 Task: Check the sale-to-list ratio of open concept kitchen in the last 1 year.
Action: Mouse moved to (852, 194)
Screenshot: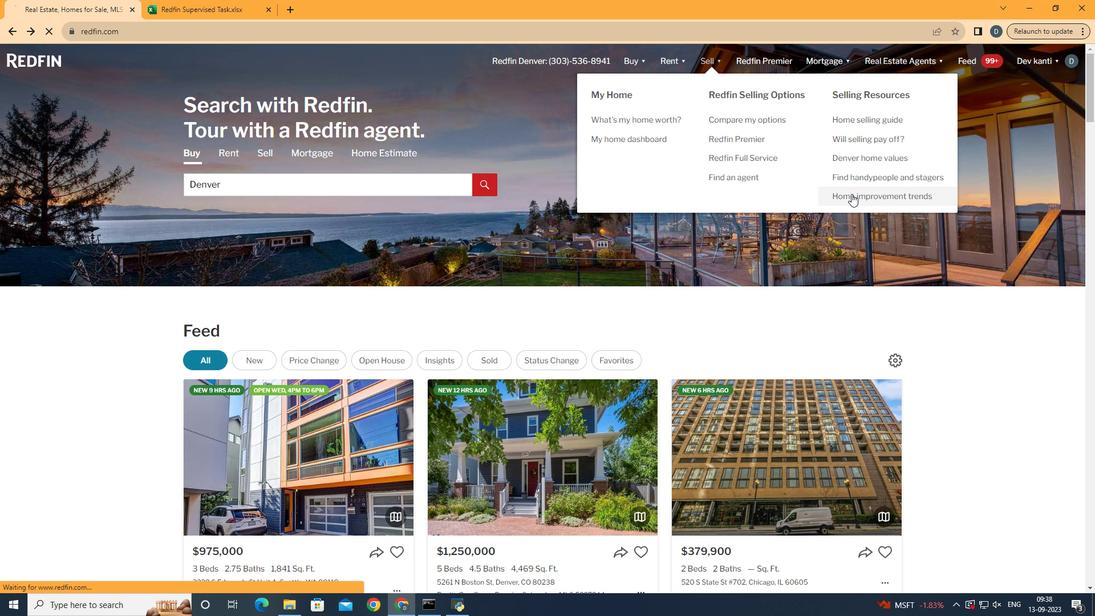 
Action: Mouse pressed left at (852, 194)
Screenshot: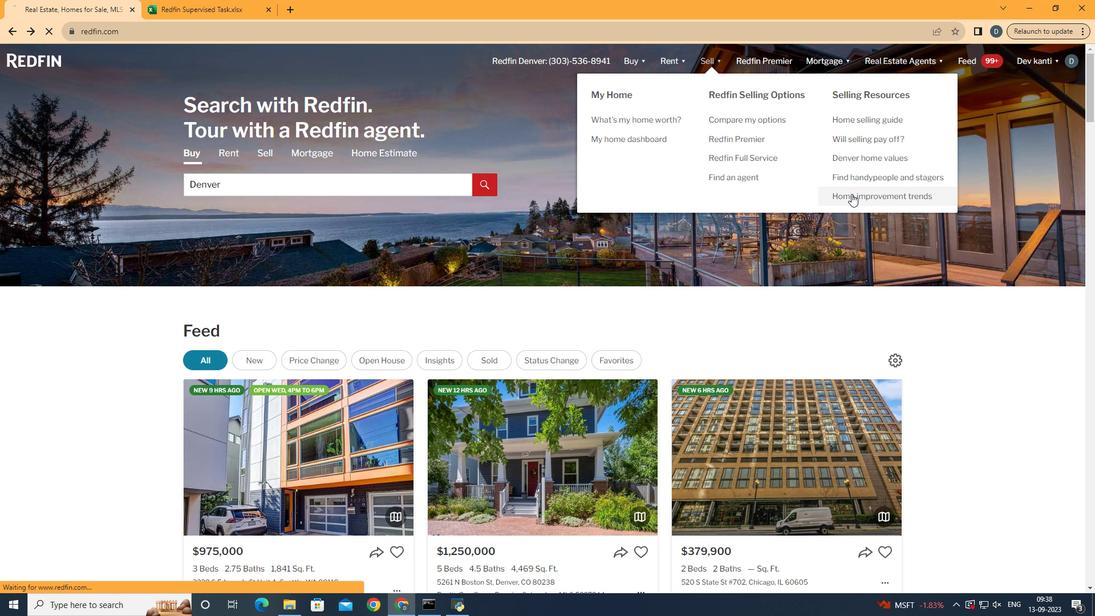 
Action: Mouse moved to (266, 217)
Screenshot: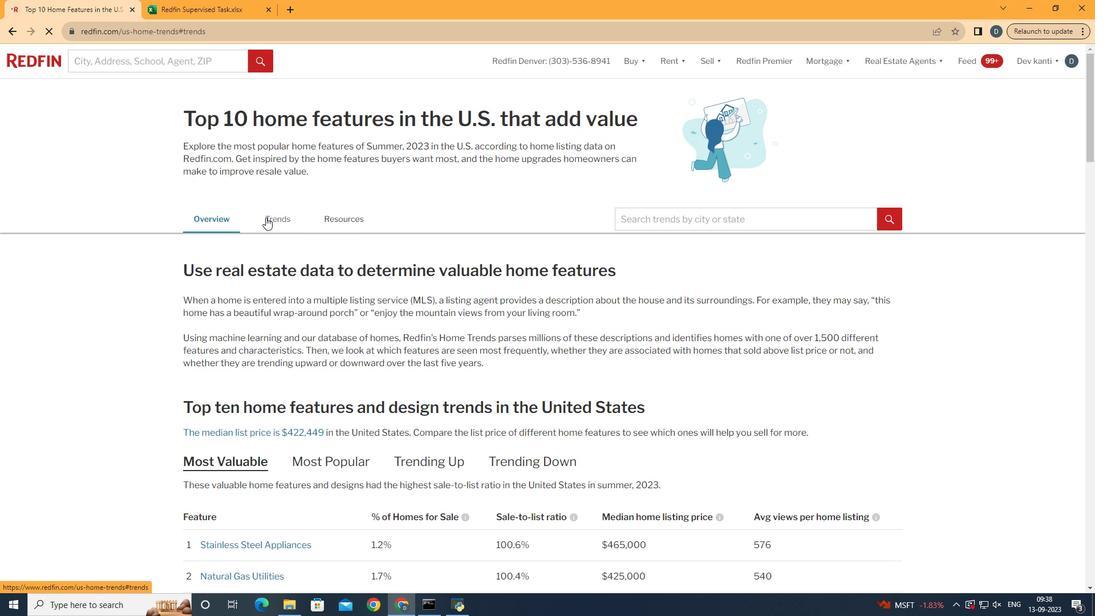 
Action: Mouse pressed left at (266, 217)
Screenshot: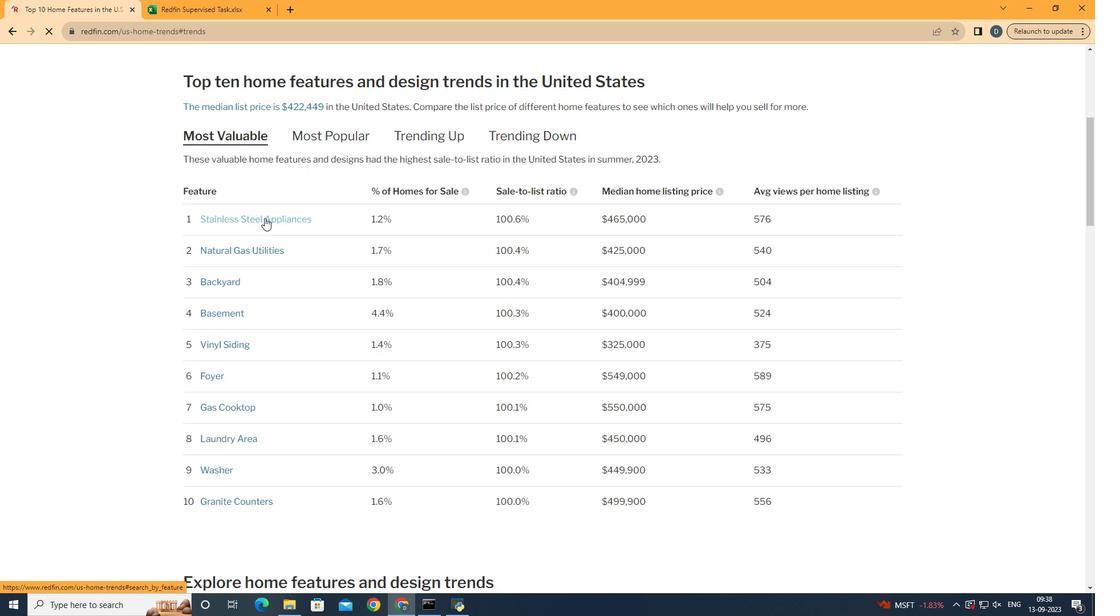 
Action: Mouse moved to (344, 280)
Screenshot: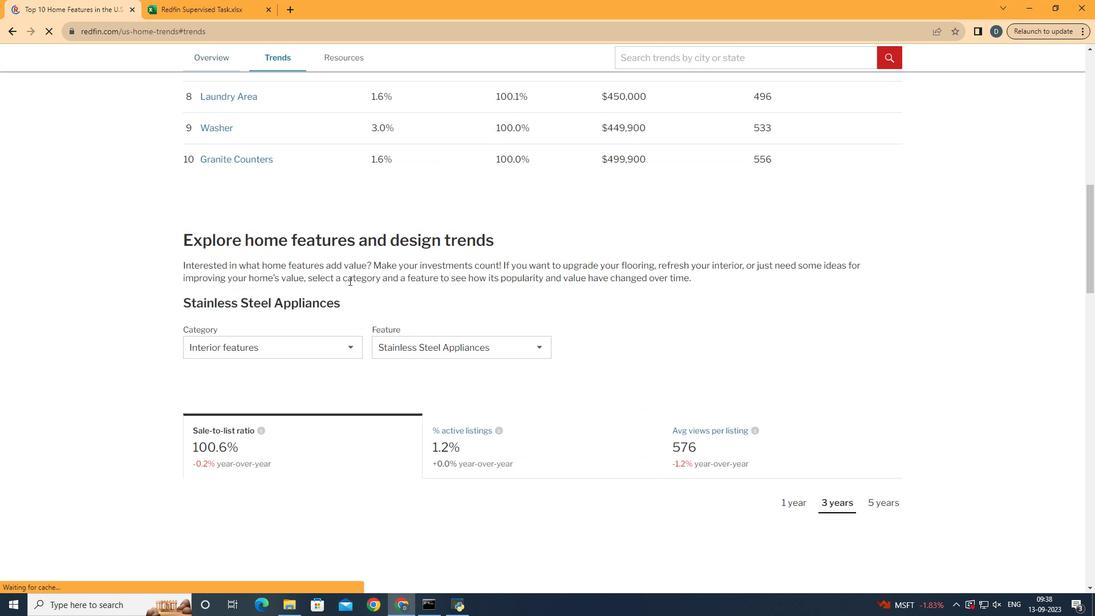 
Action: Mouse scrolled (344, 280) with delta (0, 0)
Screenshot: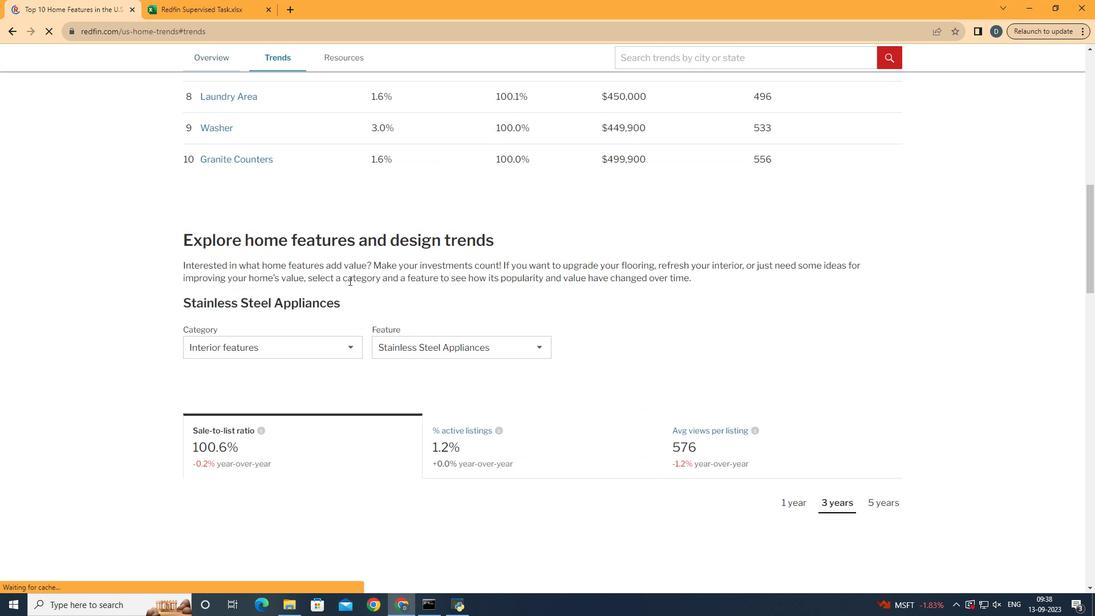 
Action: Mouse scrolled (344, 279) with delta (0, -1)
Screenshot: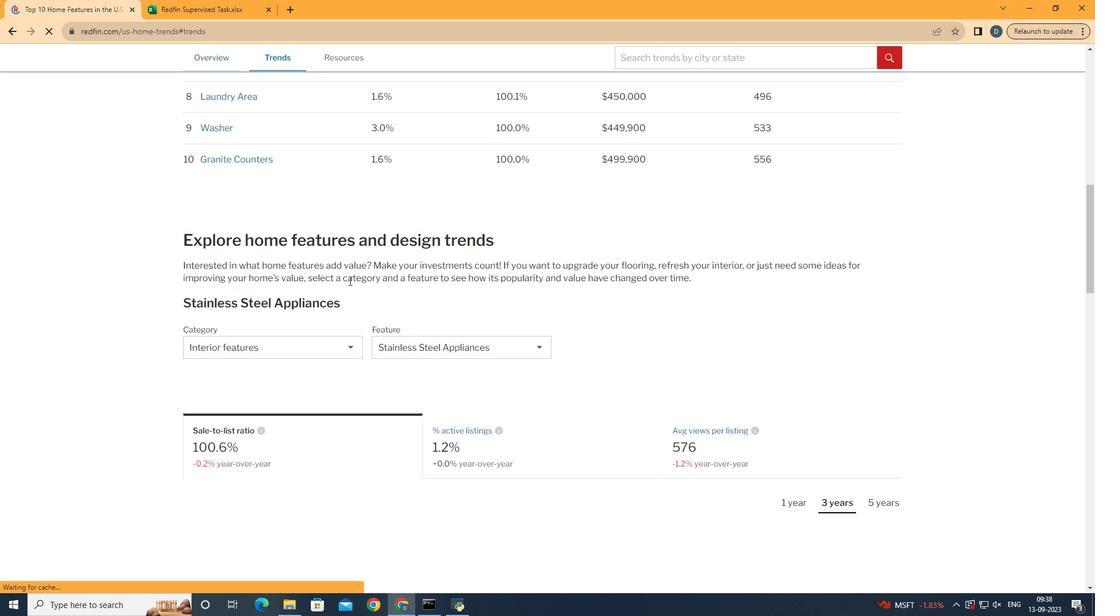 
Action: Mouse scrolled (344, 280) with delta (0, 0)
Screenshot: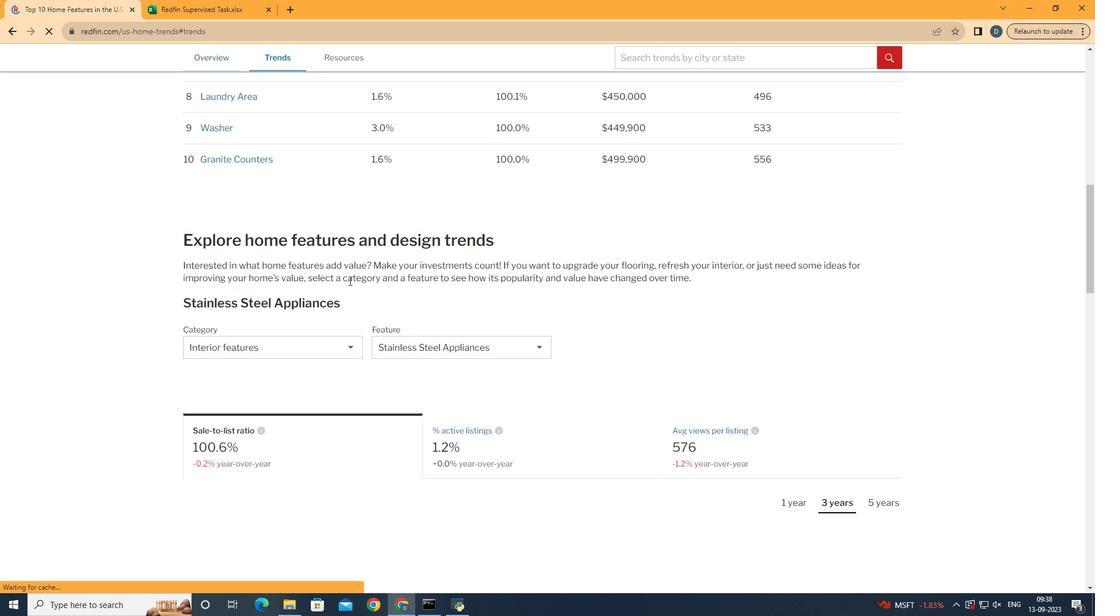 
Action: Mouse scrolled (344, 280) with delta (0, 0)
Screenshot: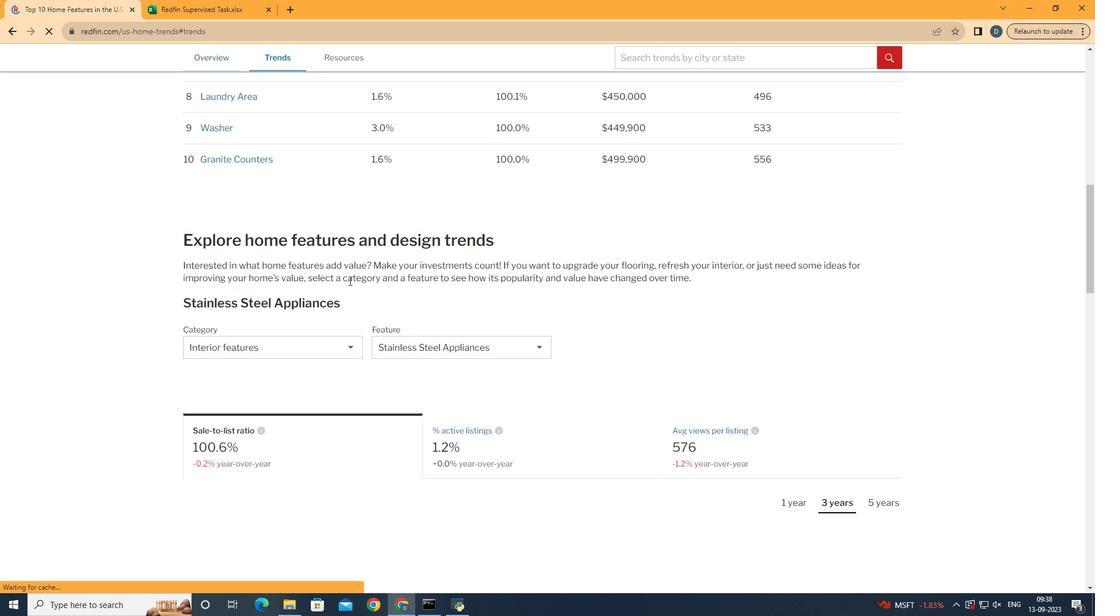 
Action: Mouse scrolled (344, 280) with delta (0, 0)
Screenshot: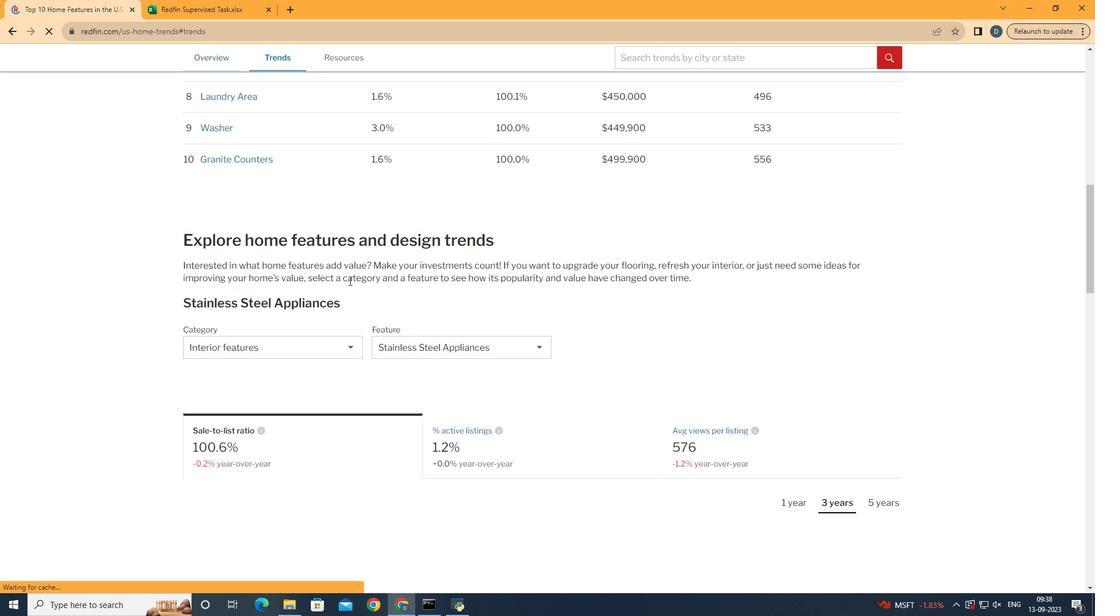 
Action: Mouse moved to (349, 280)
Screenshot: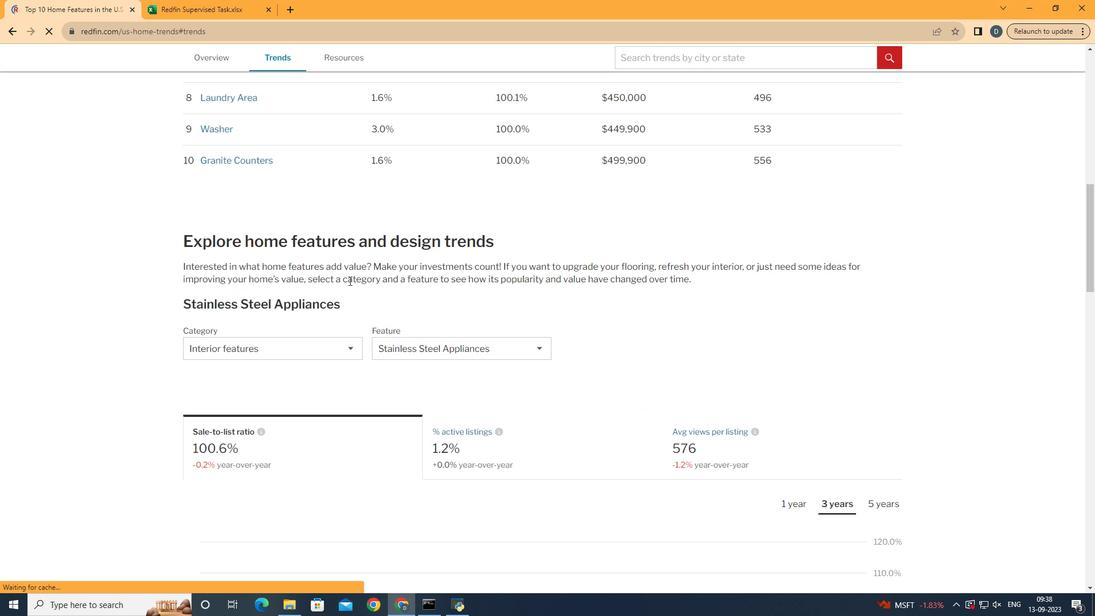 
Action: Mouse scrolled (349, 280) with delta (0, 0)
Screenshot: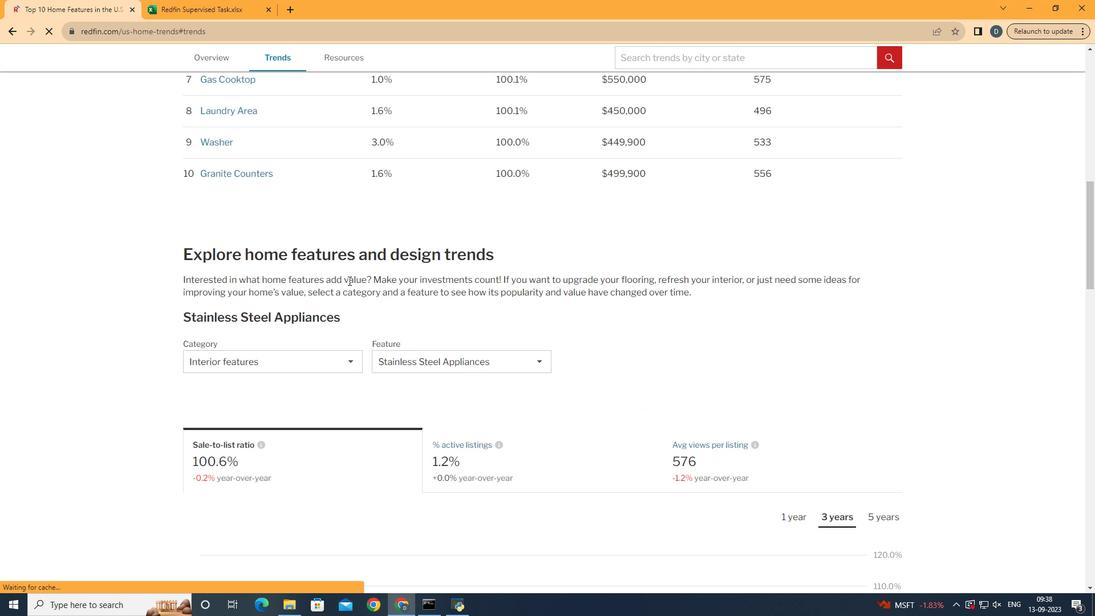 
Action: Mouse scrolled (349, 280) with delta (0, 0)
Screenshot: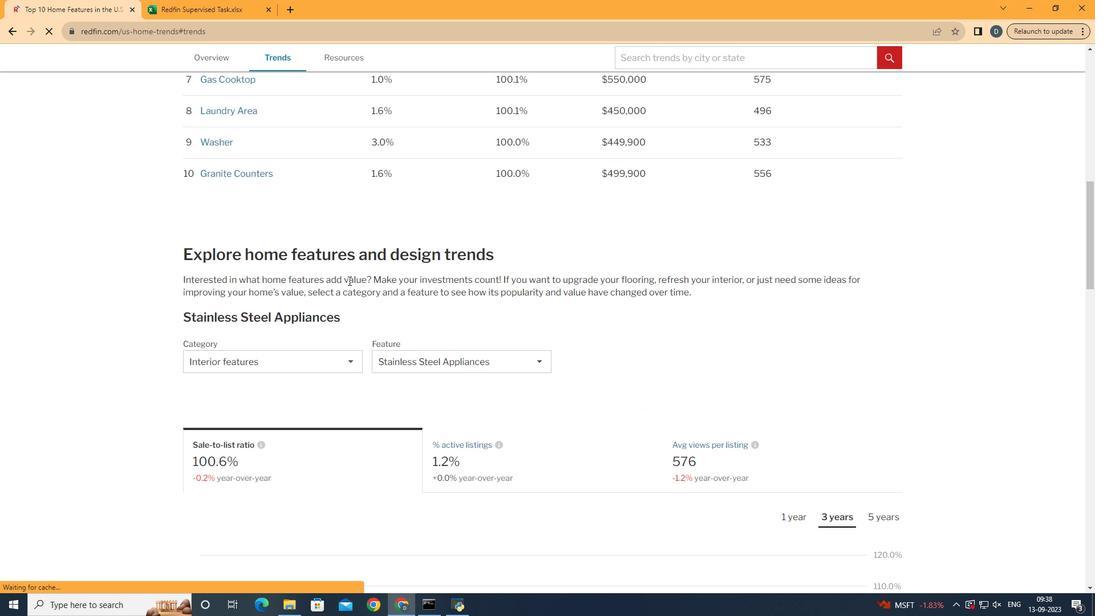 
Action: Mouse scrolled (349, 280) with delta (0, 0)
Screenshot: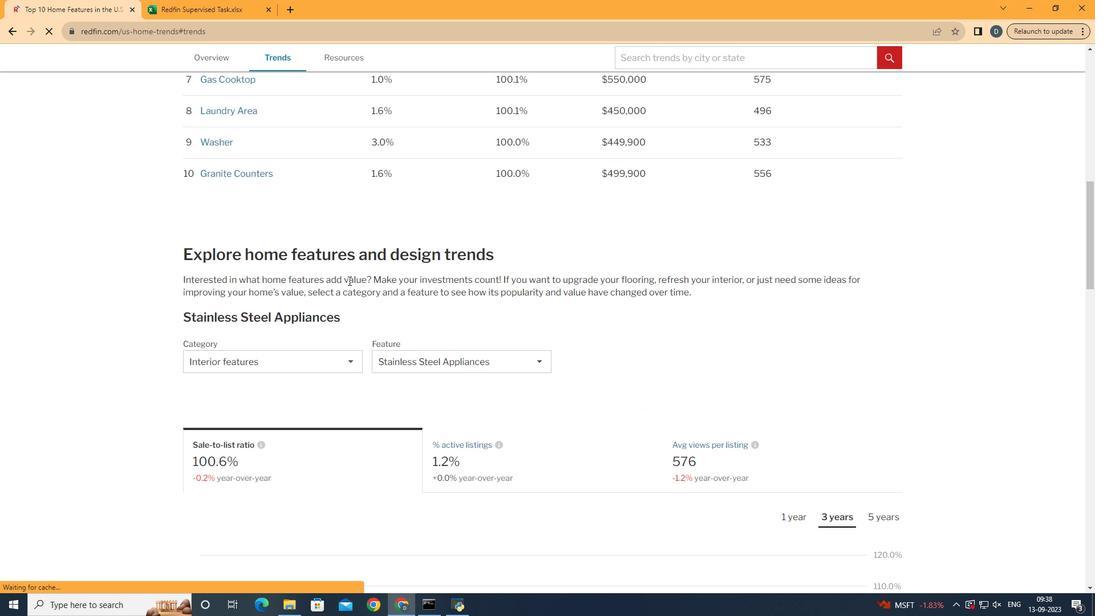 
Action: Mouse moved to (339, 283)
Screenshot: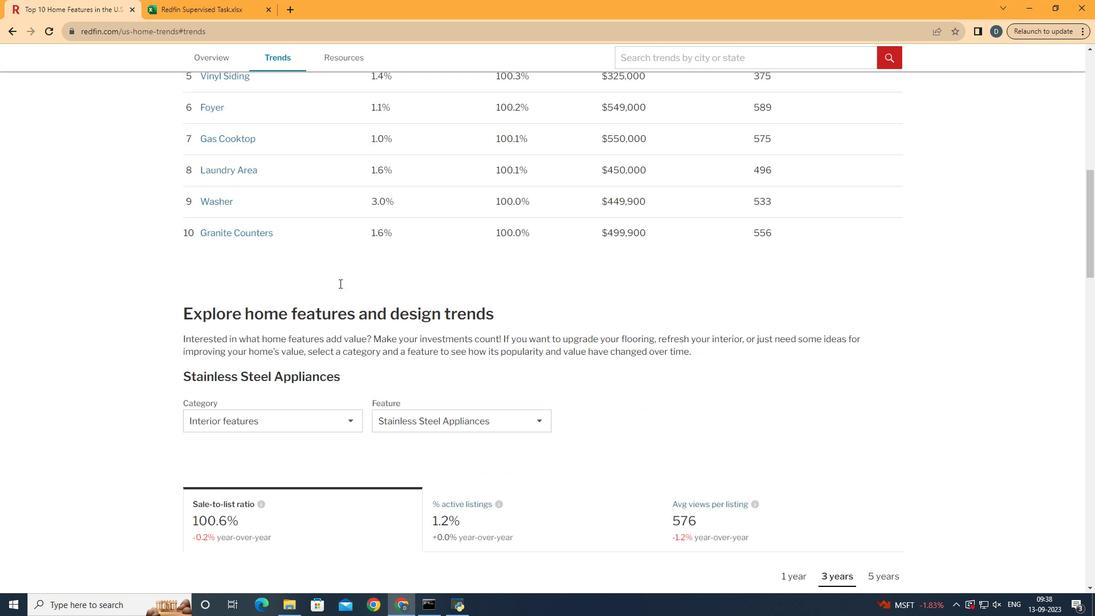 
Action: Mouse scrolled (339, 283) with delta (0, 0)
Screenshot: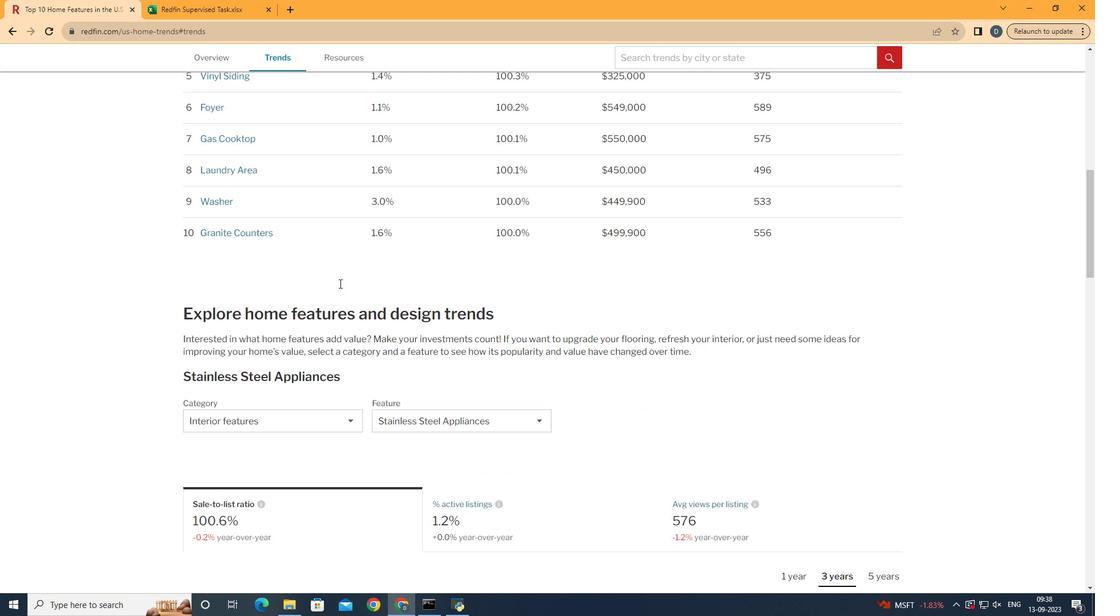 
Action: Mouse scrolled (339, 283) with delta (0, 0)
Screenshot: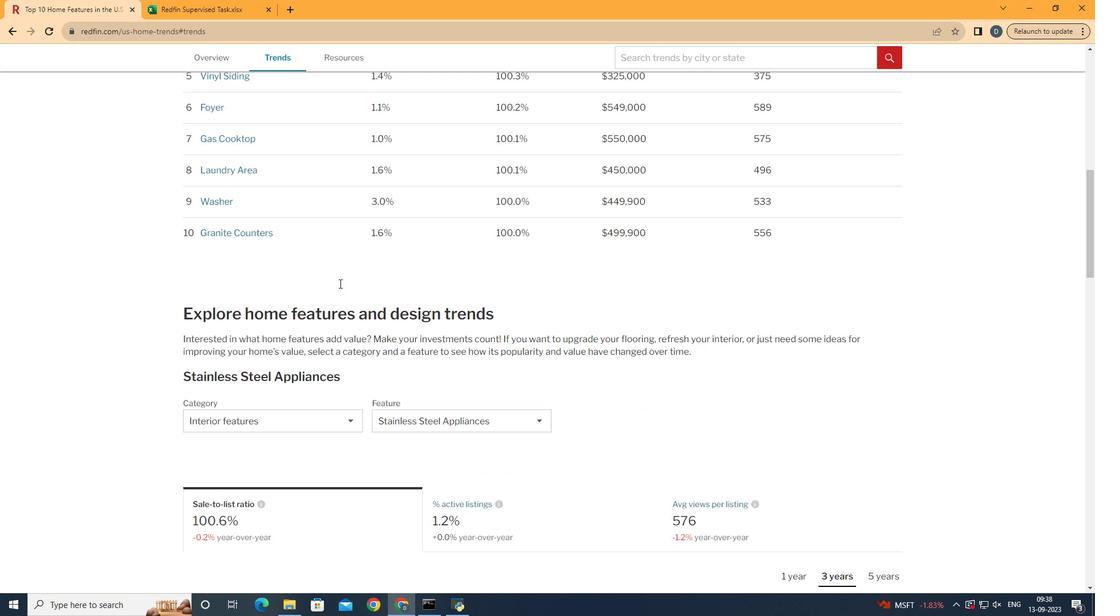 
Action: Mouse scrolled (339, 283) with delta (0, 0)
Screenshot: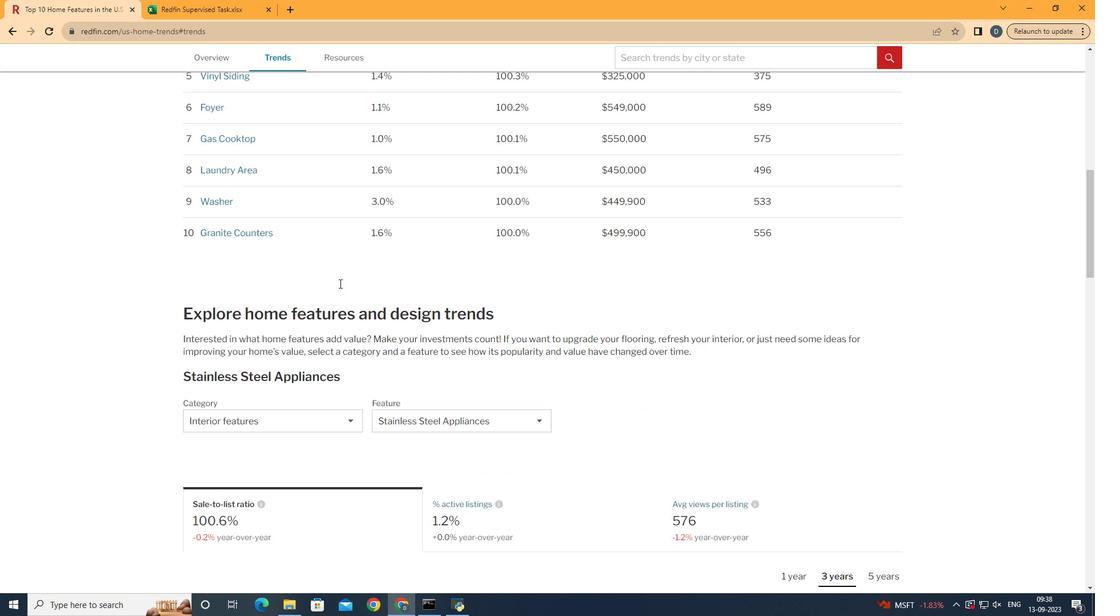 
Action: Mouse scrolled (339, 283) with delta (0, 0)
Screenshot: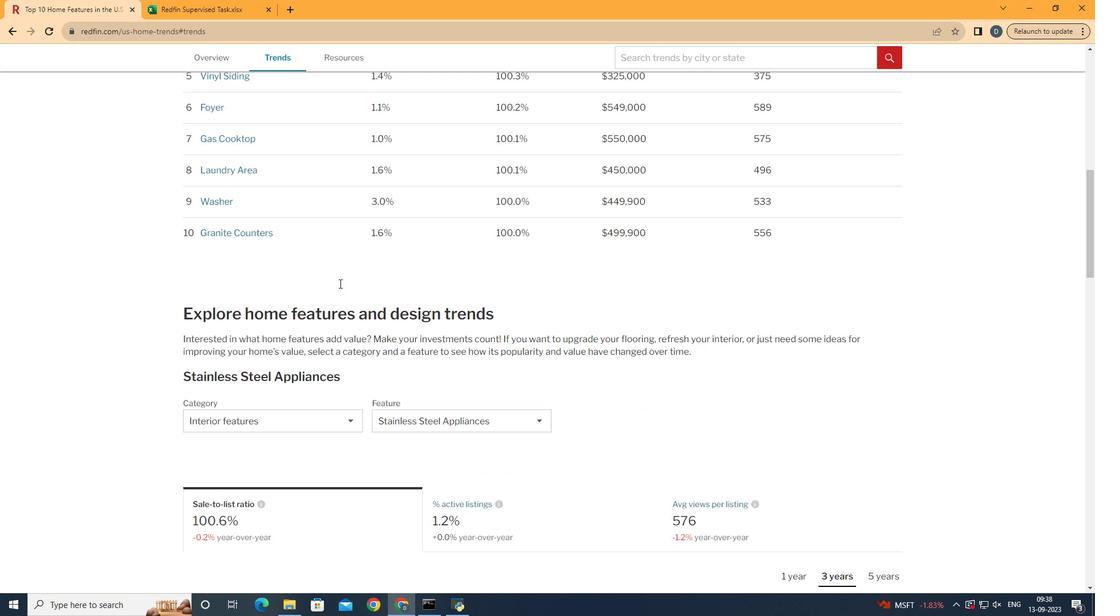 
Action: Mouse scrolled (339, 283) with delta (0, 0)
Screenshot: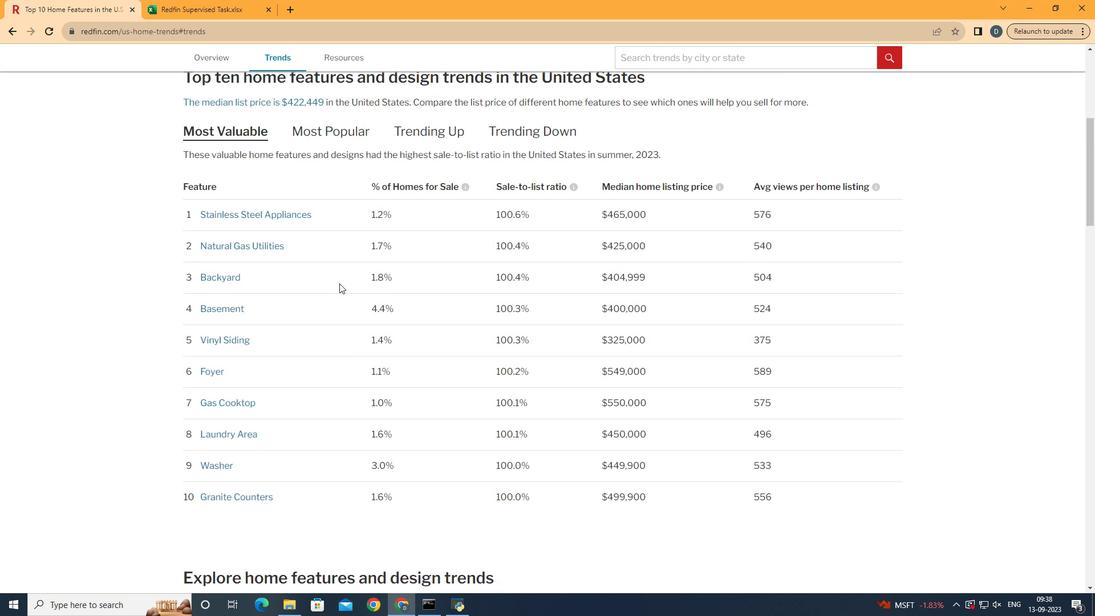 
Action: Mouse scrolled (339, 283) with delta (0, 0)
Screenshot: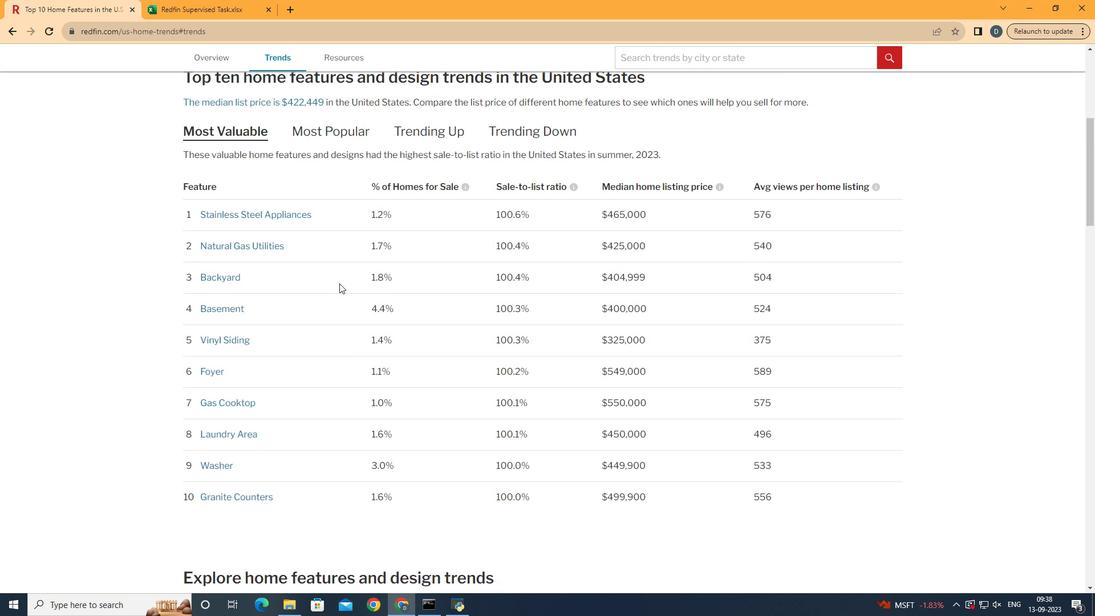 
Action: Mouse scrolled (339, 283) with delta (0, 0)
Screenshot: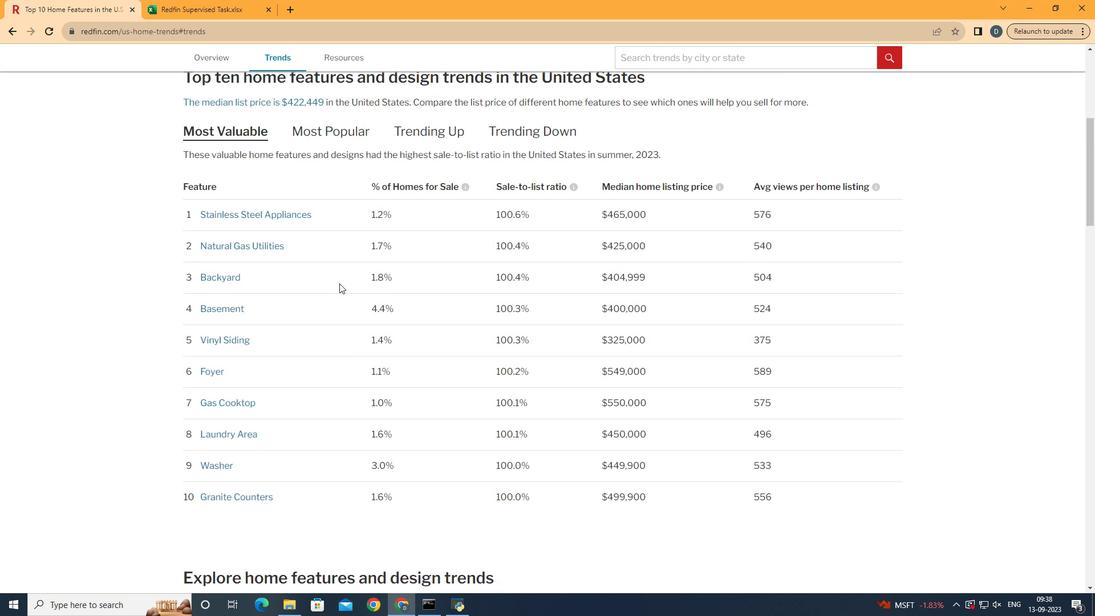 
Action: Mouse scrolled (339, 283) with delta (0, 0)
Screenshot: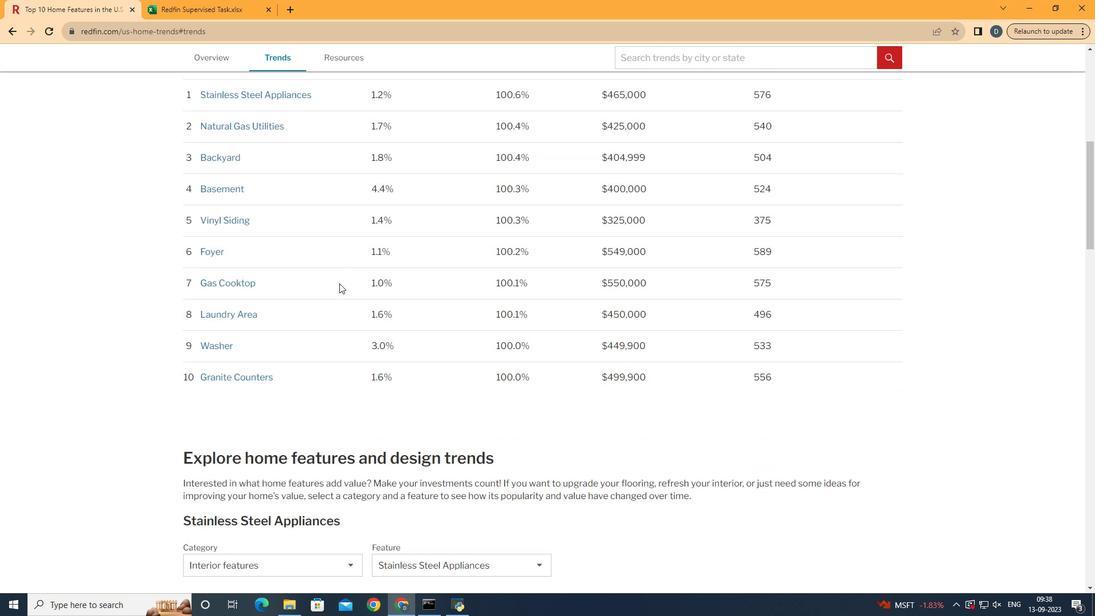 
Action: Mouse scrolled (339, 283) with delta (0, 0)
Screenshot: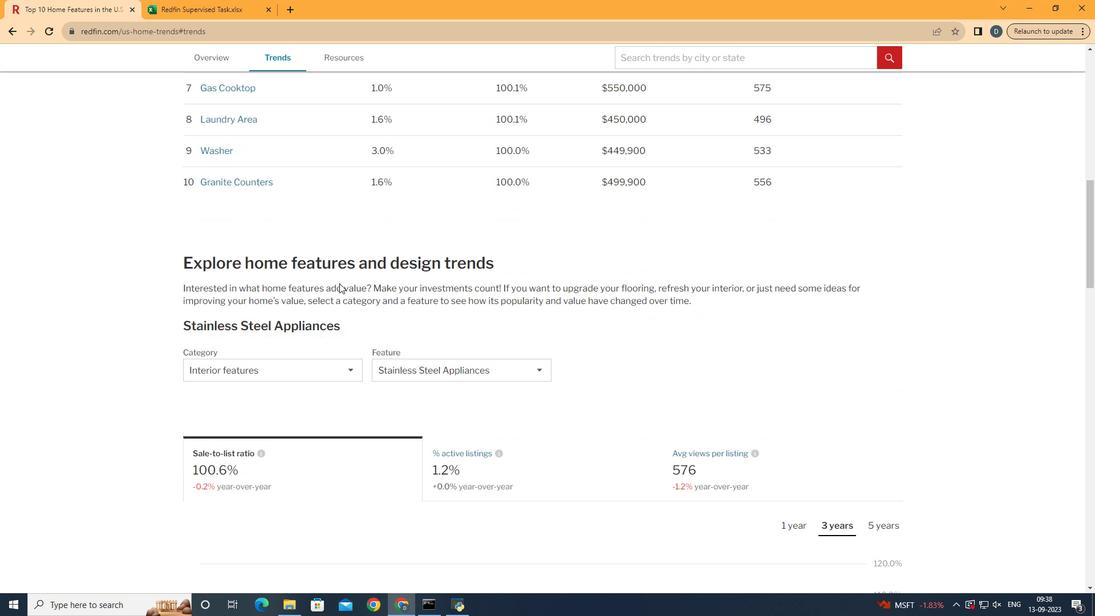 
Action: Mouse scrolled (339, 283) with delta (0, 0)
Screenshot: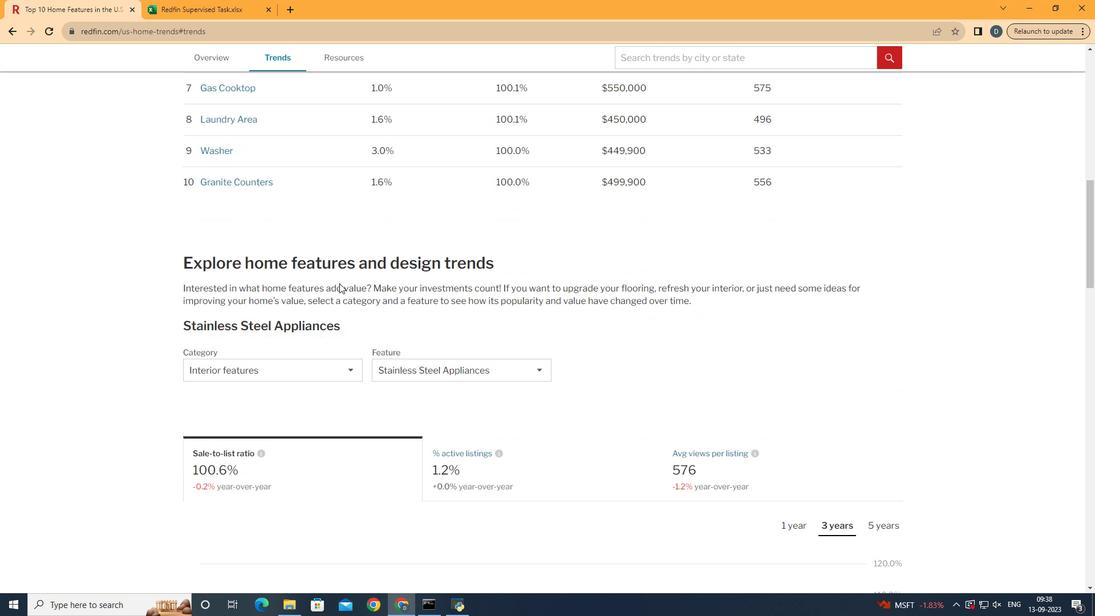 
Action: Mouse scrolled (339, 283) with delta (0, 0)
Screenshot: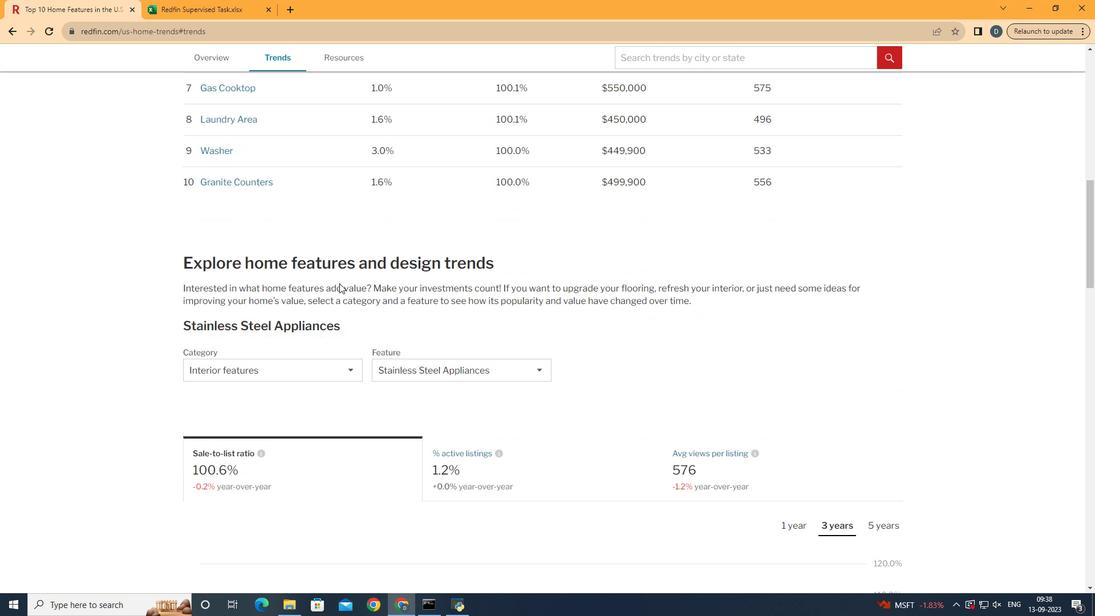 
Action: Mouse scrolled (339, 283) with delta (0, 0)
Screenshot: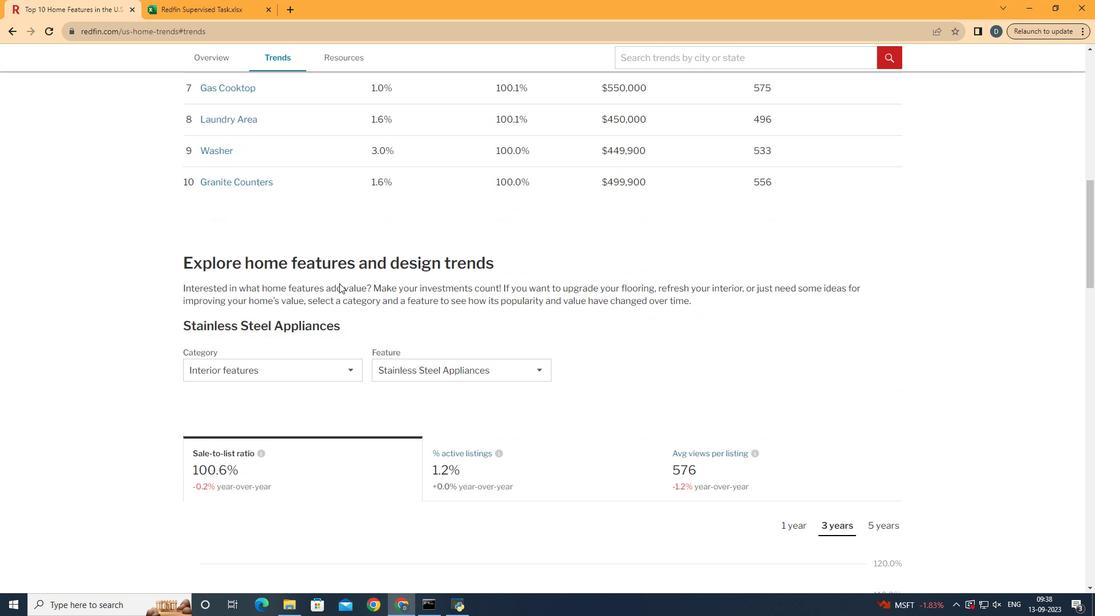 
Action: Mouse scrolled (339, 283) with delta (0, 0)
Screenshot: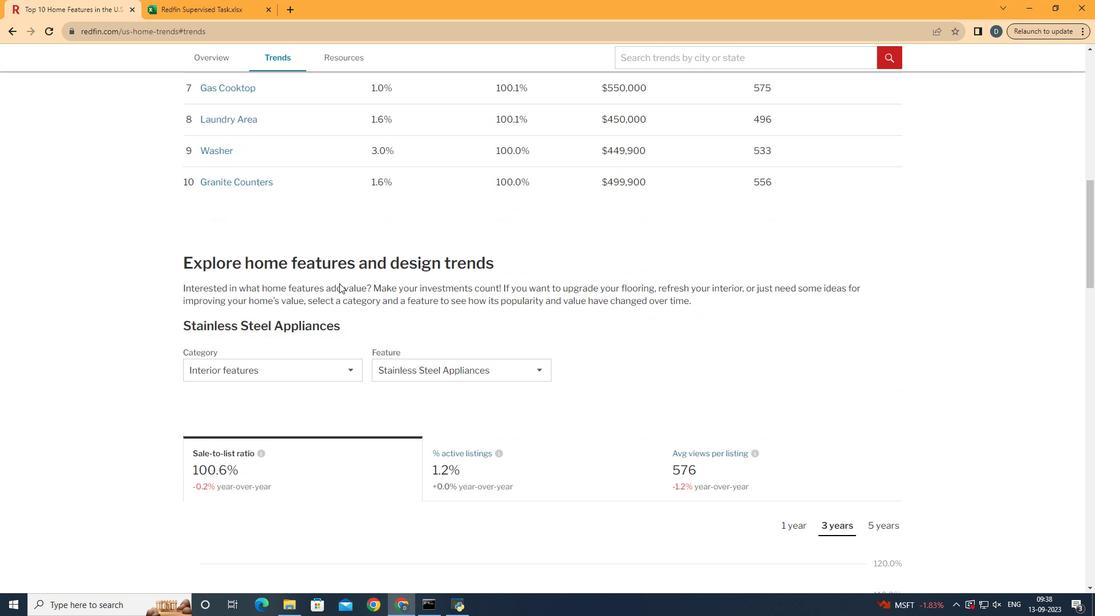 
Action: Mouse scrolled (339, 283) with delta (0, 0)
Screenshot: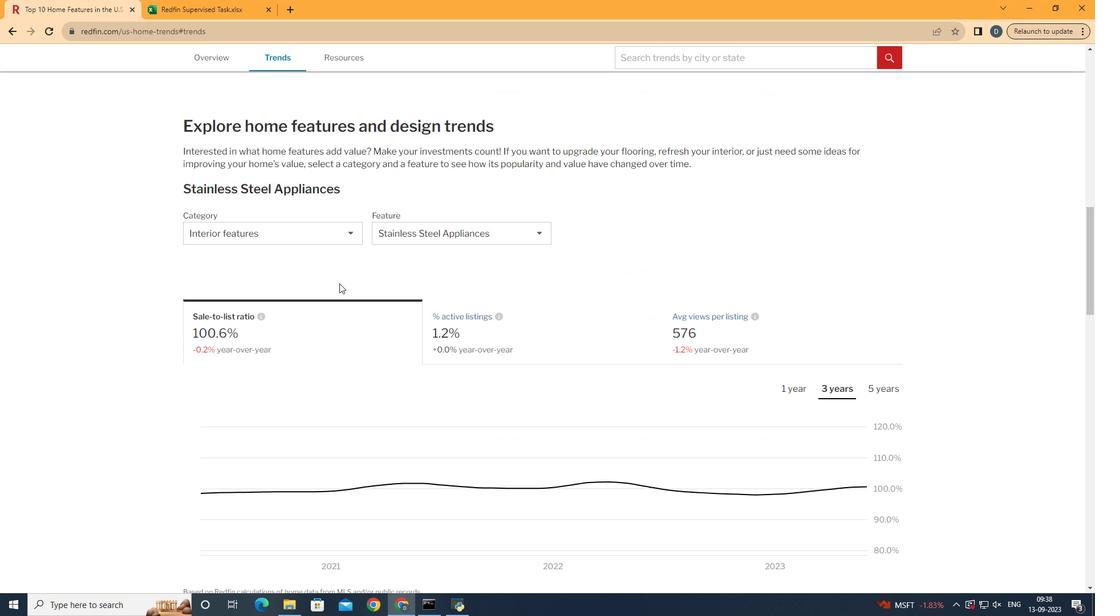 
Action: Mouse scrolled (339, 283) with delta (0, 0)
Screenshot: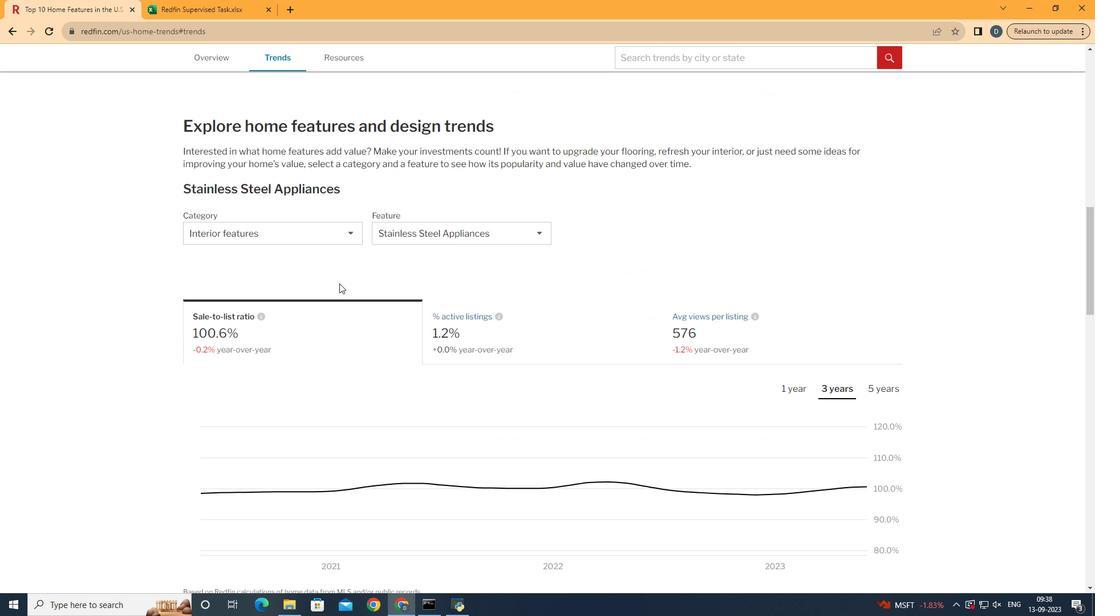 
Action: Mouse scrolled (339, 283) with delta (0, 0)
Screenshot: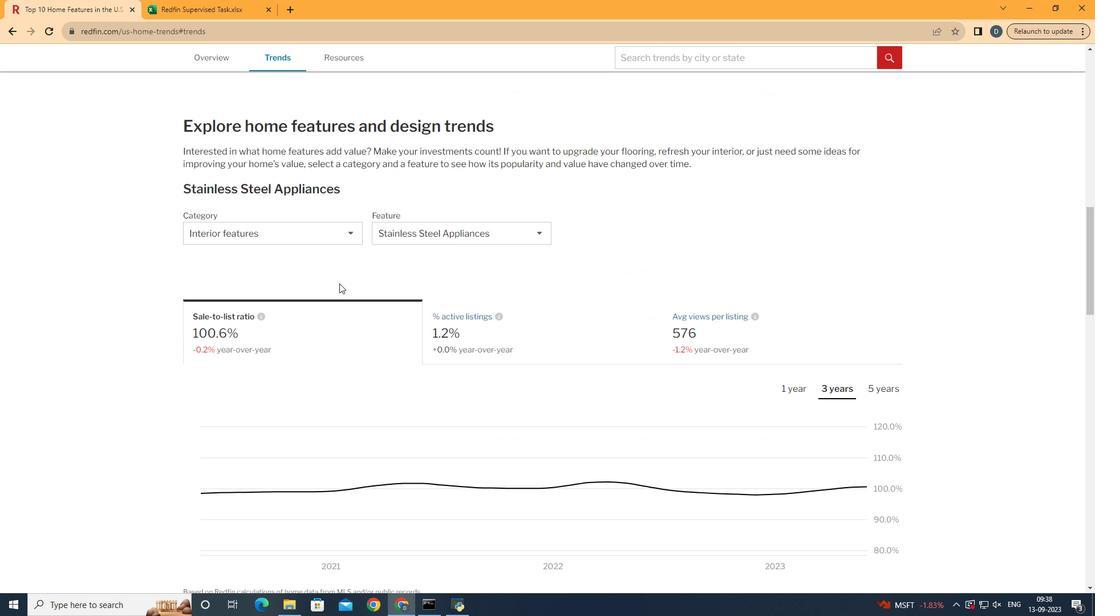 
Action: Mouse moved to (345, 233)
Screenshot: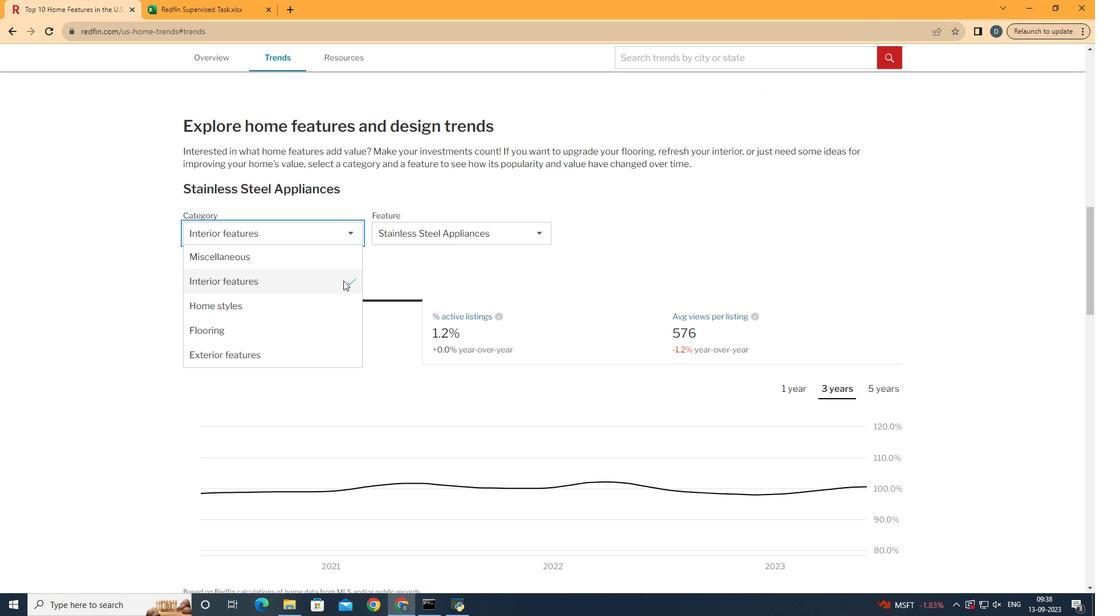 
Action: Mouse pressed left at (345, 233)
Screenshot: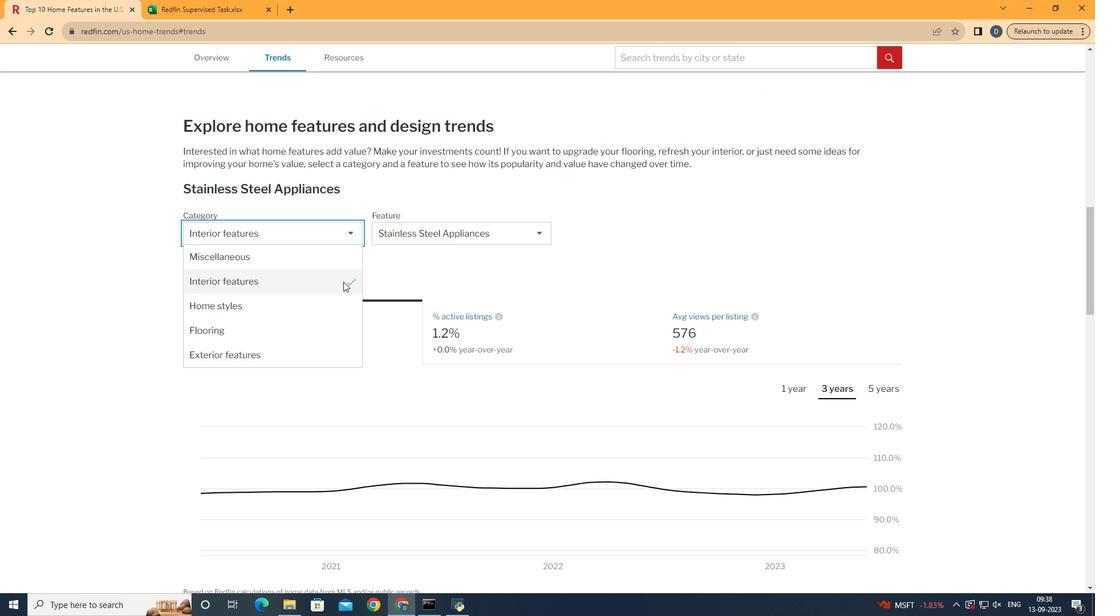 
Action: Mouse moved to (343, 284)
Screenshot: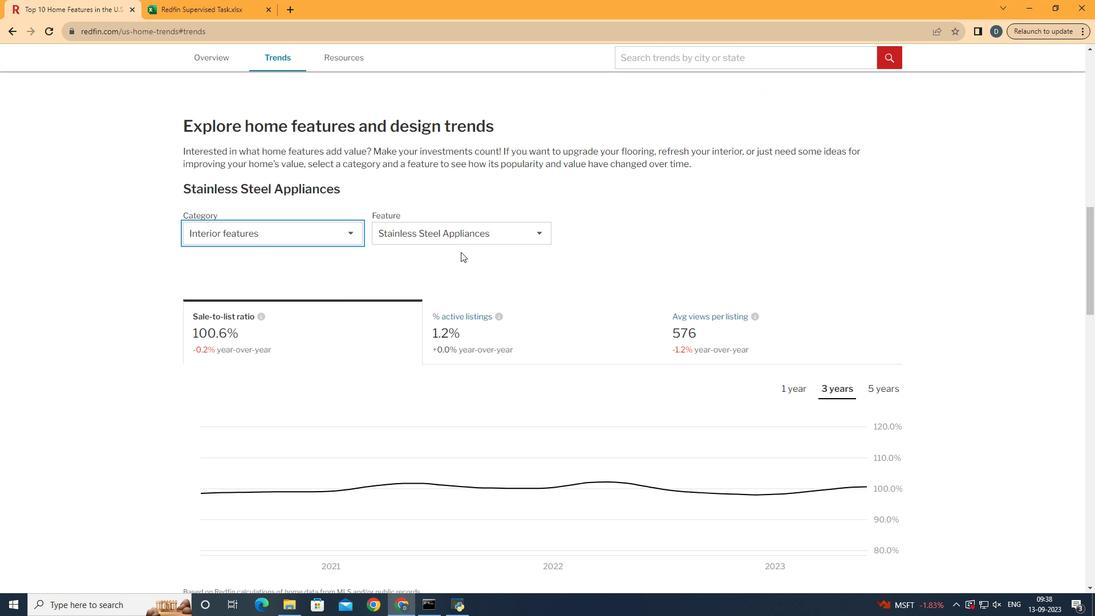 
Action: Mouse pressed left at (343, 284)
Screenshot: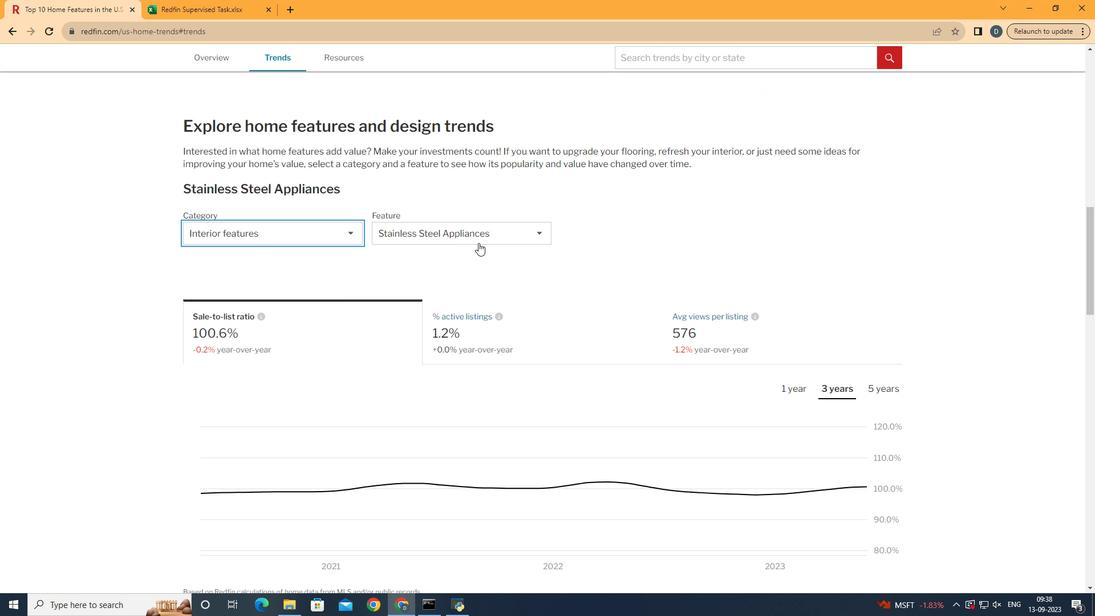
Action: Mouse moved to (482, 235)
Screenshot: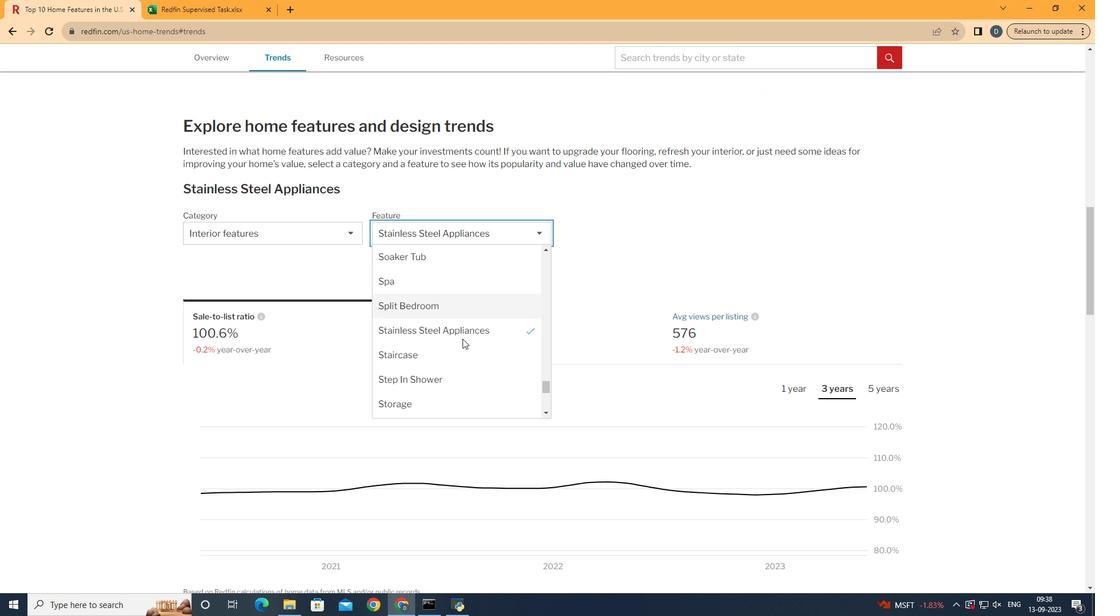 
Action: Mouse pressed left at (482, 235)
Screenshot: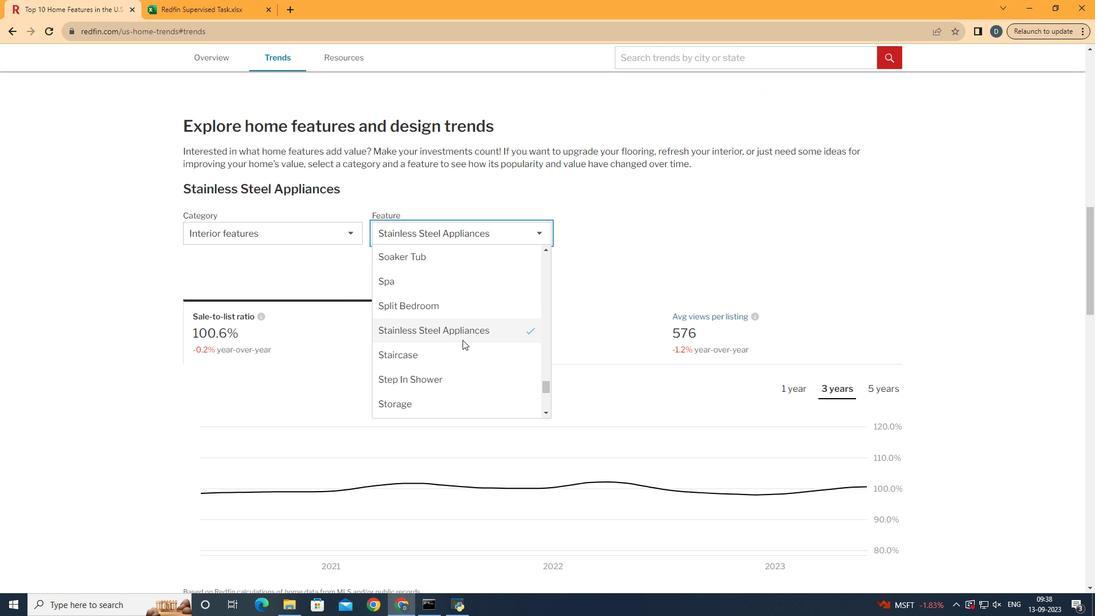 
Action: Mouse moved to (462, 340)
Screenshot: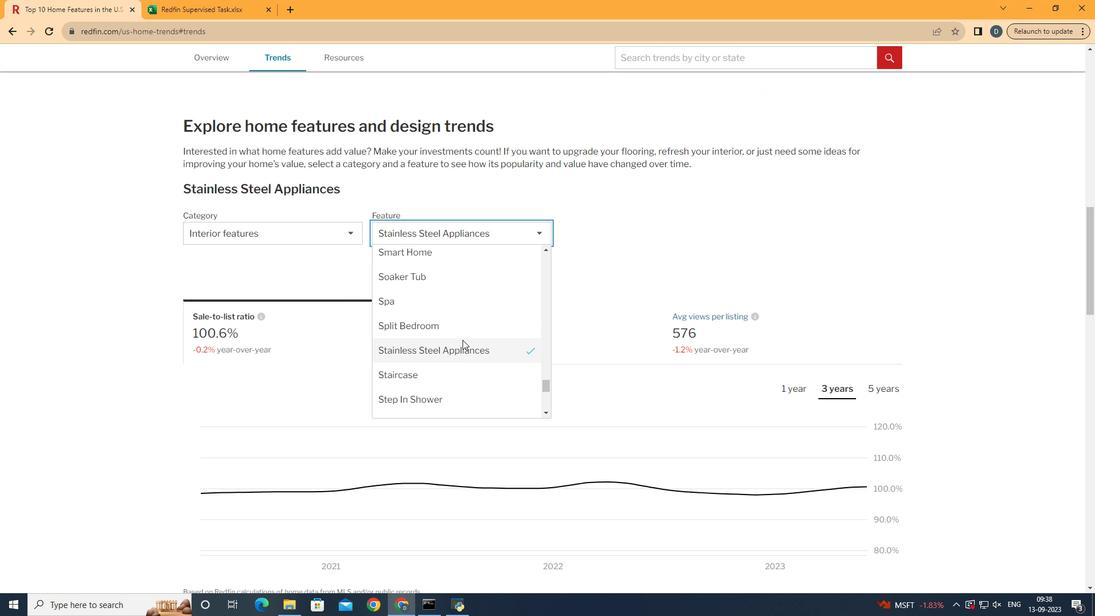 
Action: Mouse scrolled (462, 340) with delta (0, 0)
Screenshot: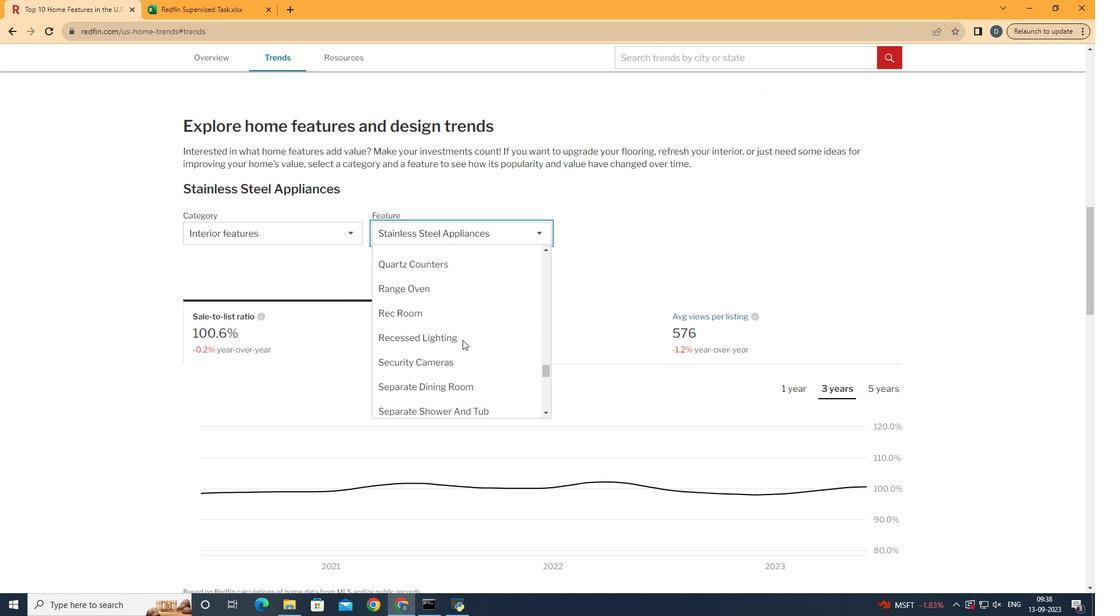 
Action: Mouse scrolled (462, 340) with delta (0, 0)
Screenshot: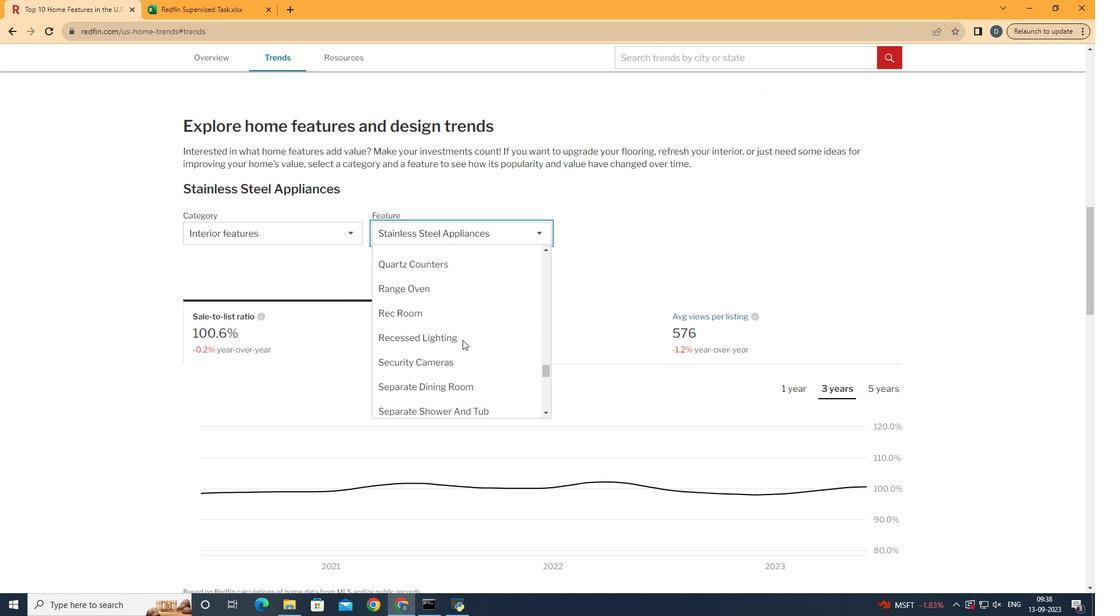 
Action: Mouse scrolled (462, 340) with delta (0, 0)
Screenshot: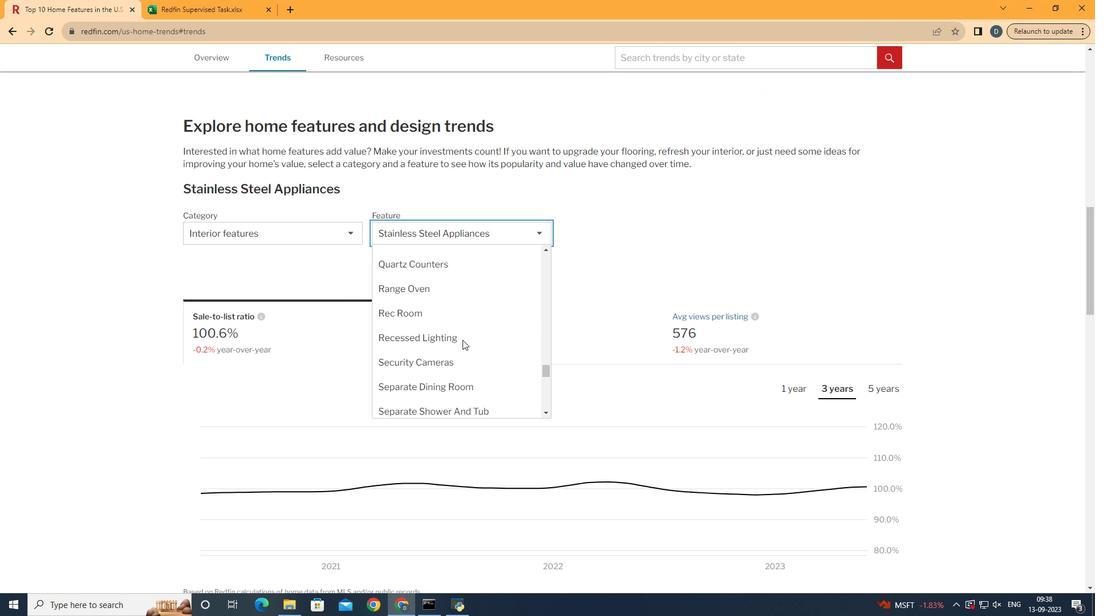
Action: Mouse scrolled (462, 340) with delta (0, 0)
Screenshot: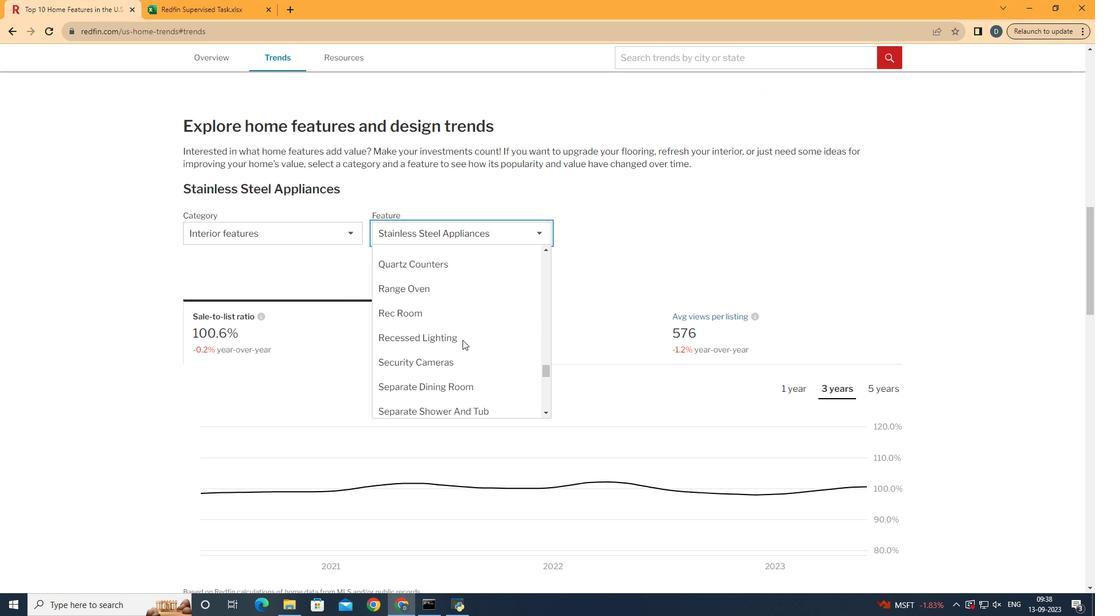 
Action: Mouse scrolled (462, 340) with delta (0, 0)
Screenshot: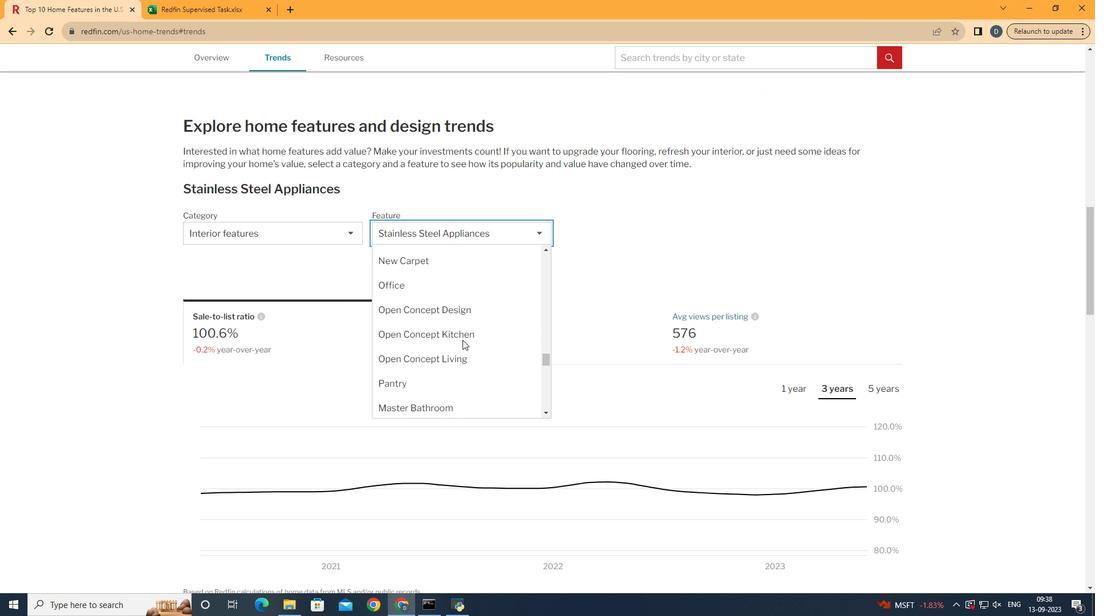 
Action: Mouse scrolled (462, 340) with delta (0, 0)
Screenshot: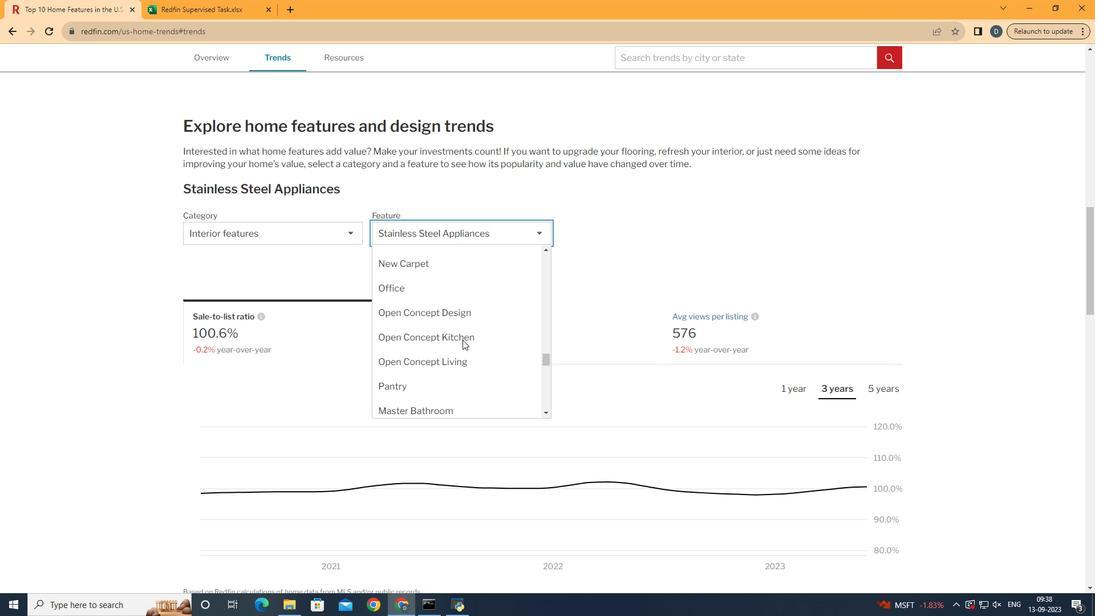
Action: Mouse scrolled (462, 340) with delta (0, 0)
Screenshot: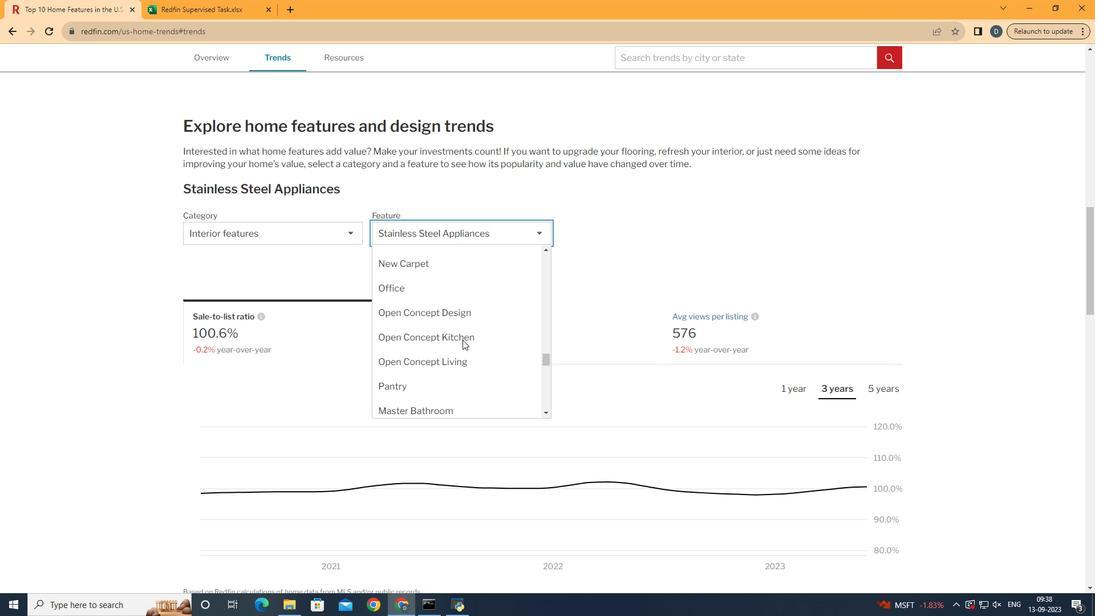 
Action: Mouse moved to (478, 335)
Screenshot: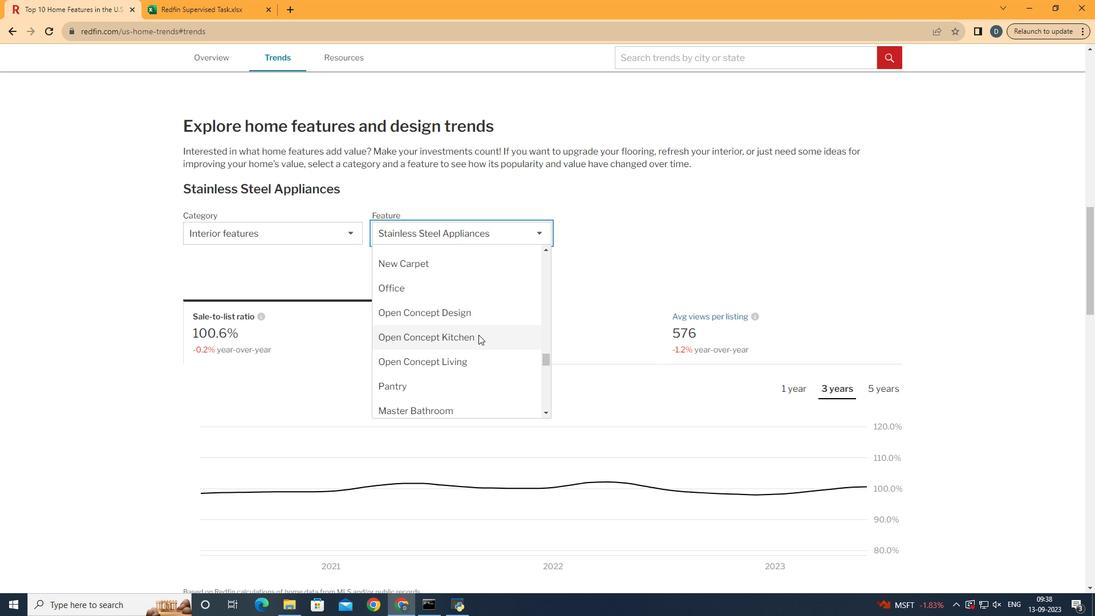 
Action: Mouse pressed left at (478, 335)
Screenshot: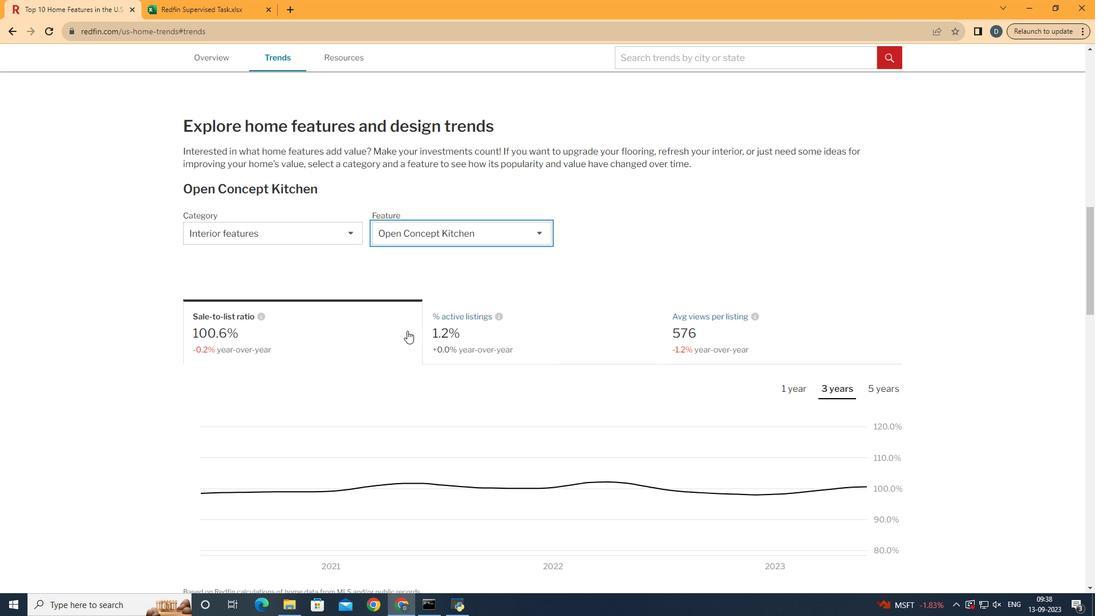 
Action: Mouse moved to (405, 331)
Screenshot: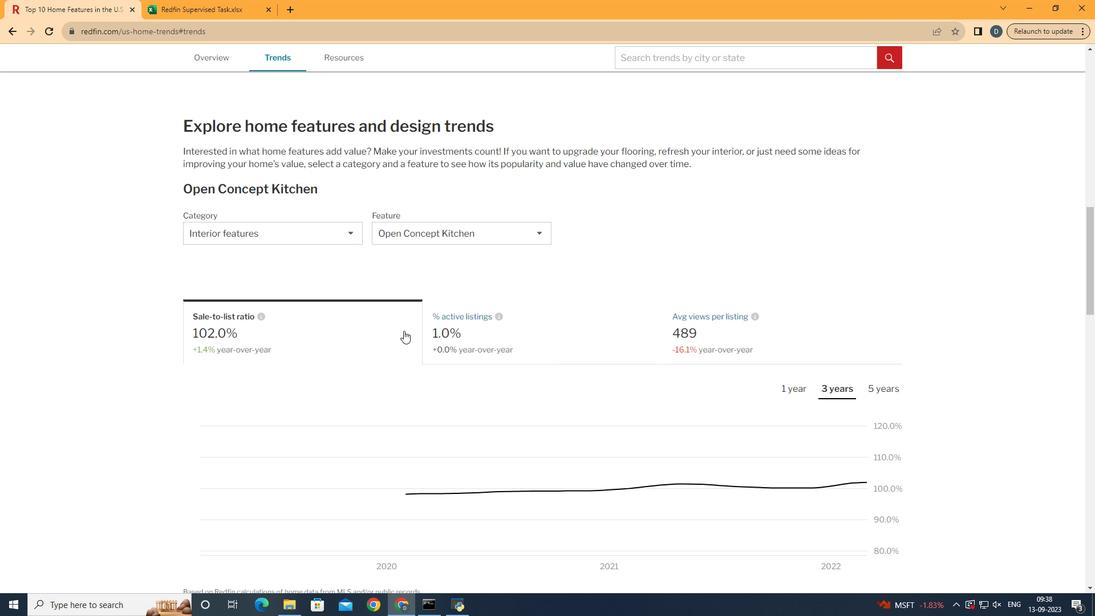 
Action: Mouse pressed left at (405, 331)
Screenshot: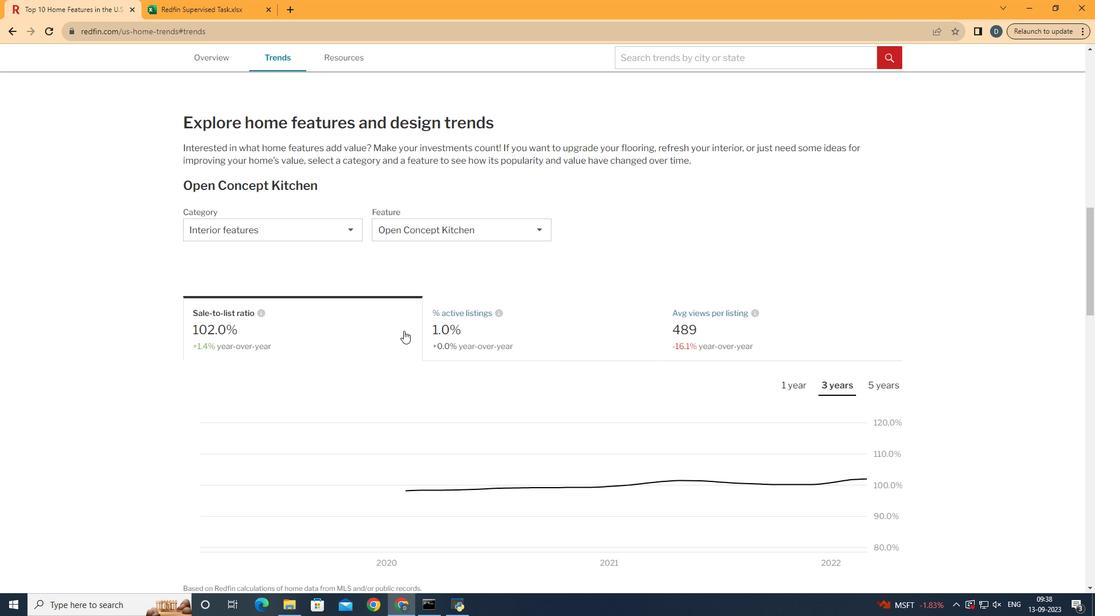 
Action: Mouse moved to (404, 331)
Screenshot: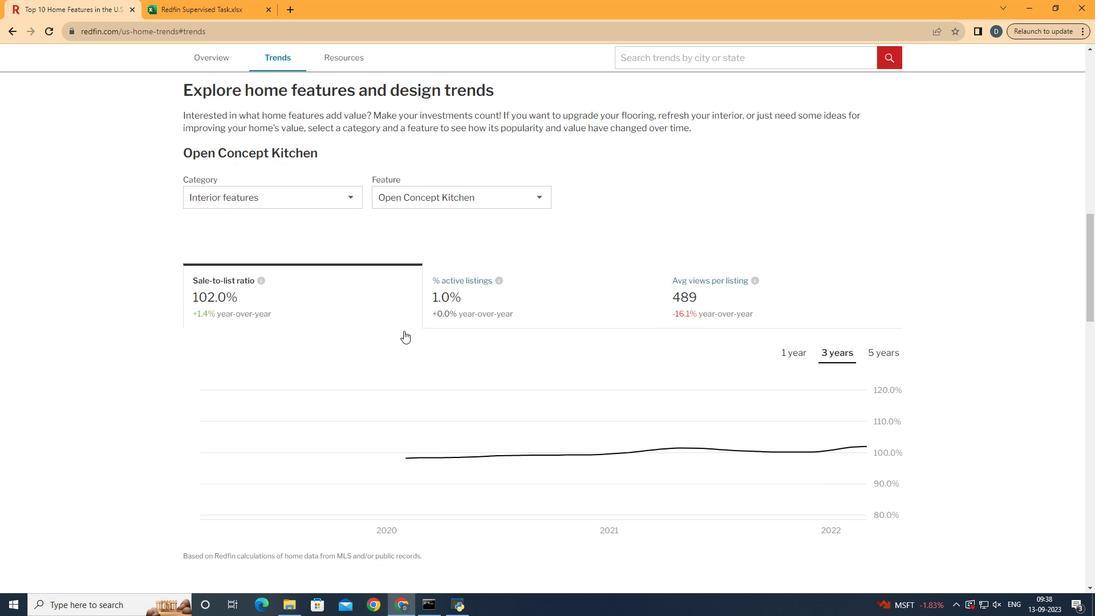 
Action: Mouse scrolled (404, 330) with delta (0, 0)
Screenshot: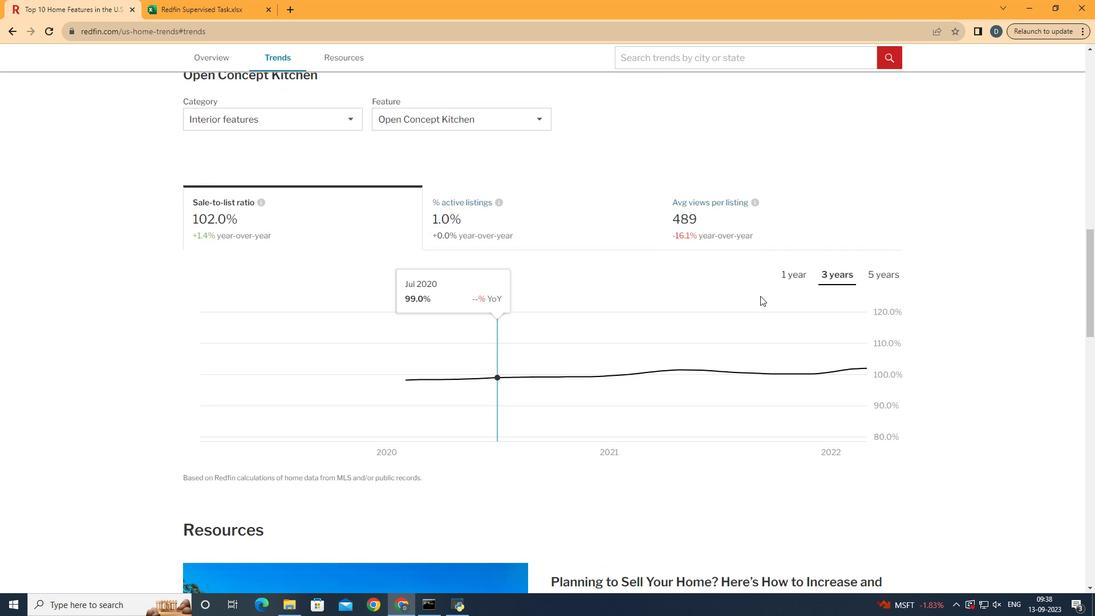 
Action: Mouse scrolled (404, 330) with delta (0, 0)
Screenshot: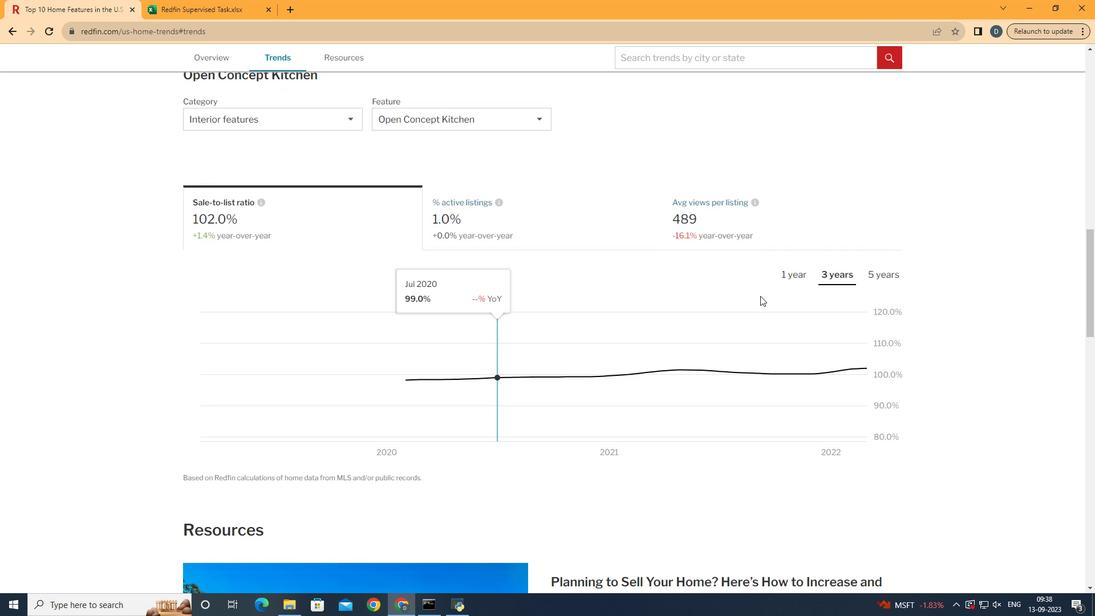 
Action: Mouse moved to (779, 277)
Screenshot: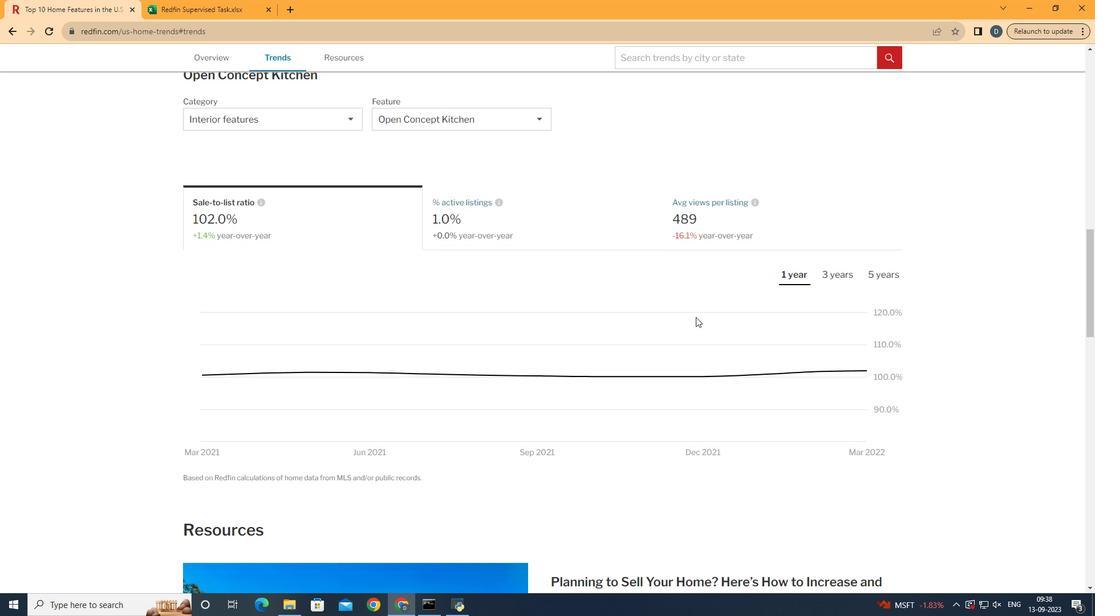 
Action: Mouse pressed left at (779, 277)
Screenshot: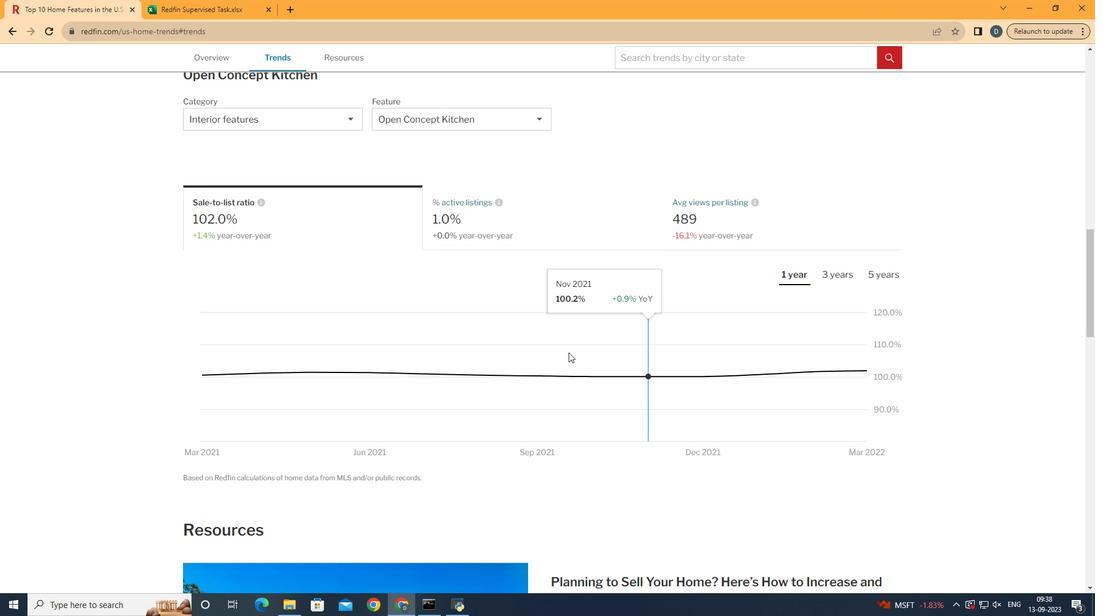 
Action: Mouse moved to (906, 356)
Screenshot: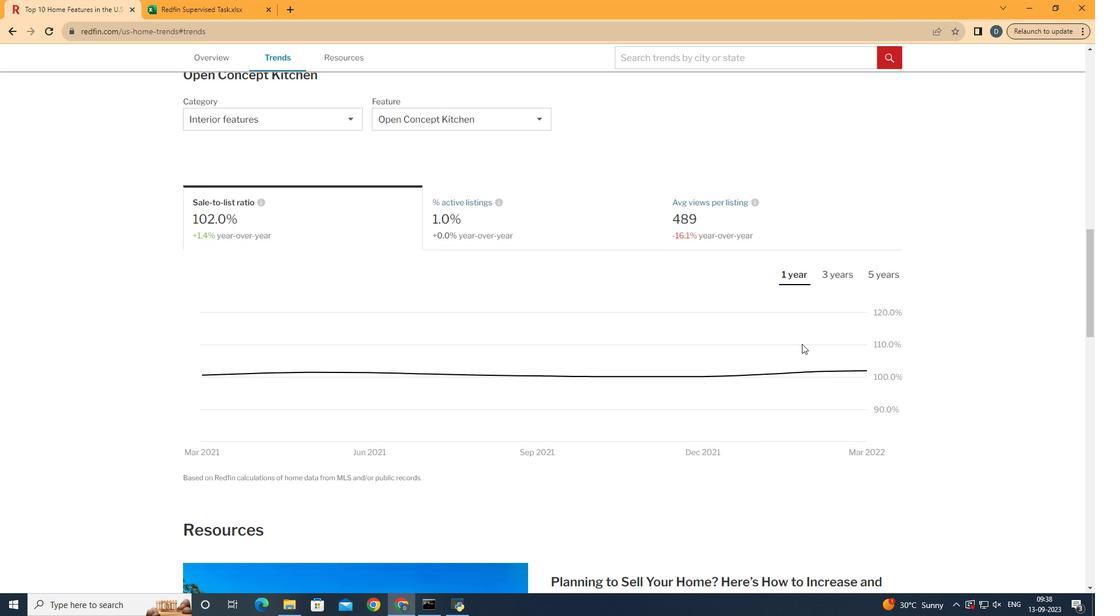 
